 Task: Add a signature Carlos Perez containing I hope this message finds you well, Carlos Perez to email address softage.10@softage.net and add a folder Trademarks
Action: Mouse moved to (111, 119)
Screenshot: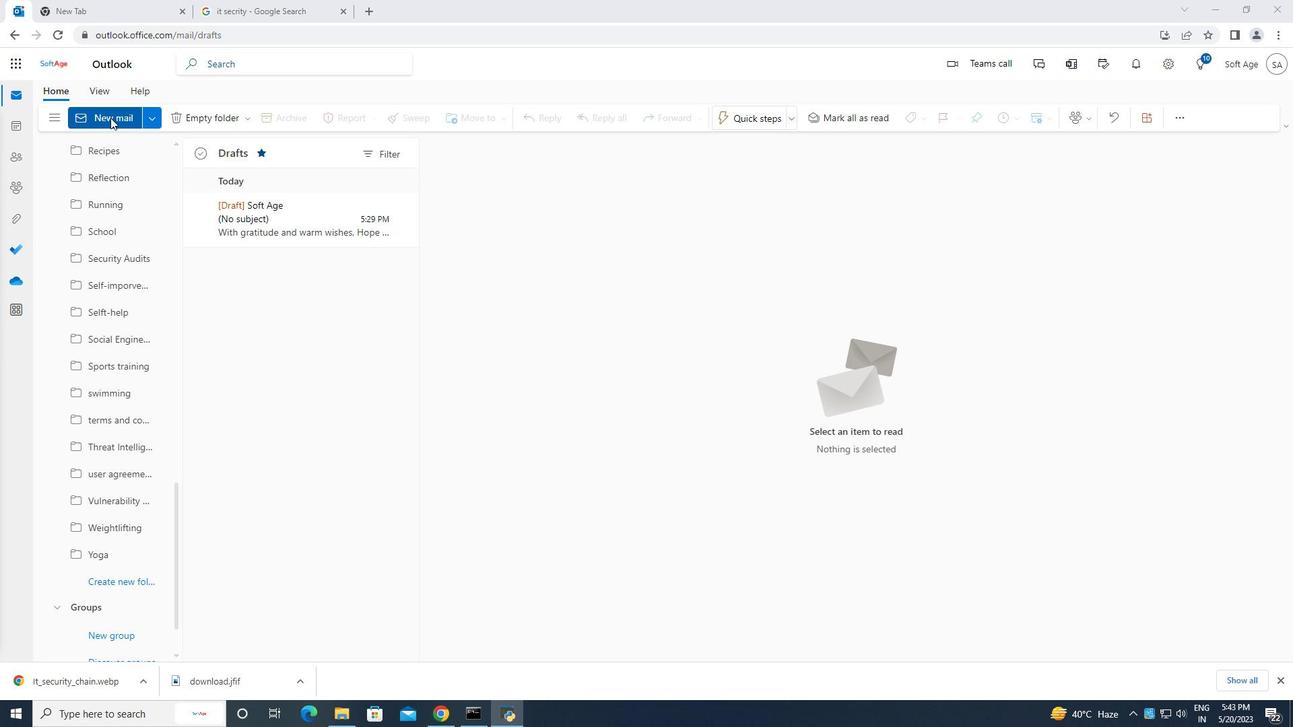 
Action: Mouse pressed left at (111, 119)
Screenshot: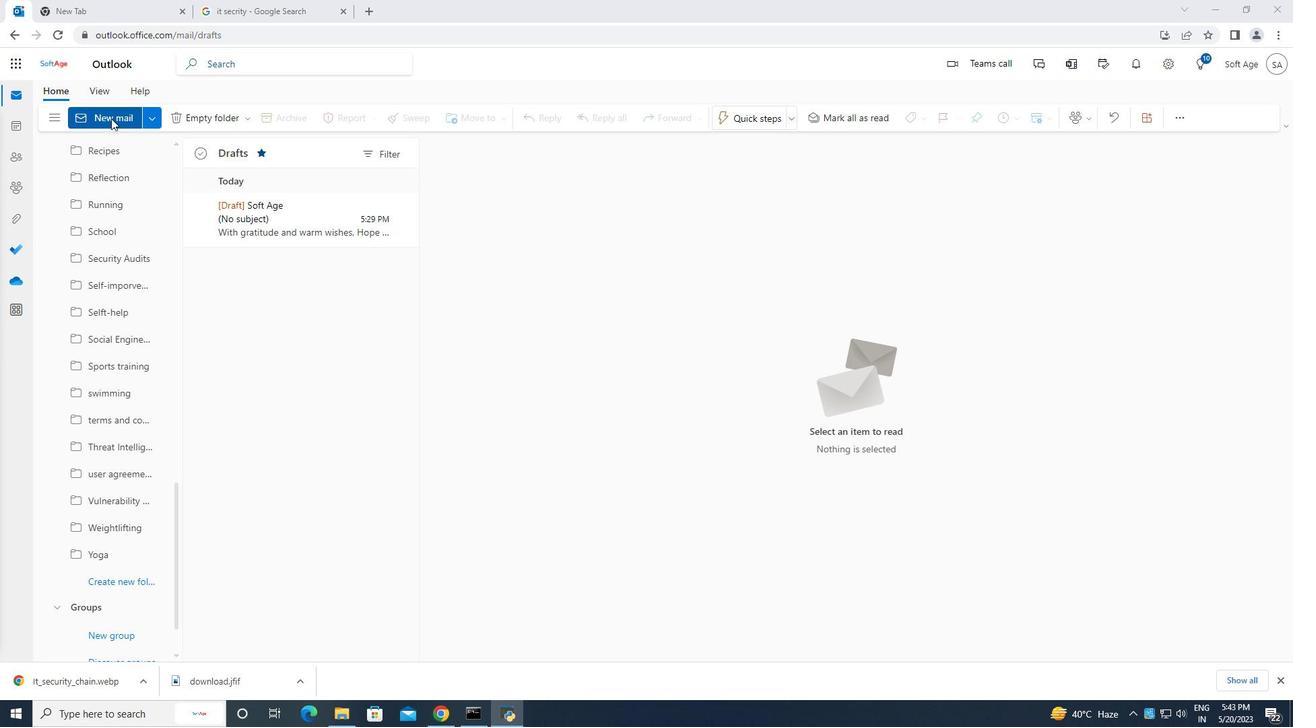 
Action: Mouse moved to (865, 121)
Screenshot: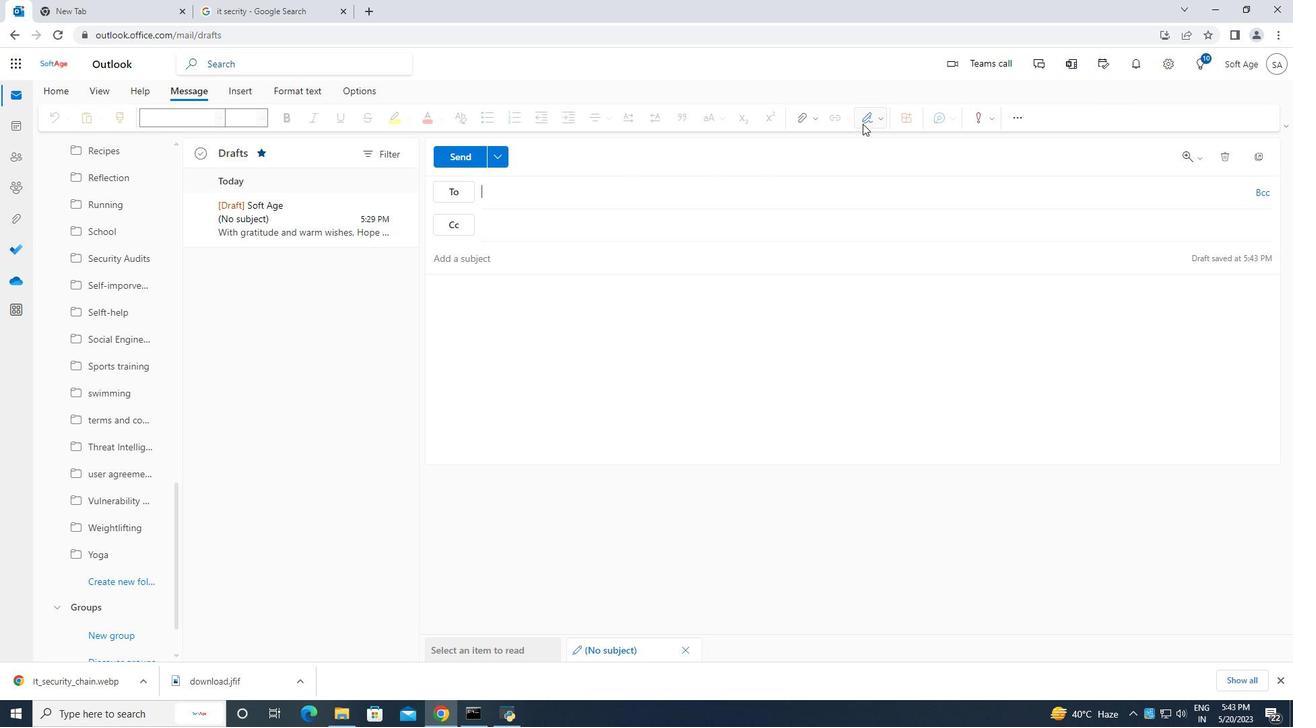 
Action: Mouse pressed left at (865, 121)
Screenshot: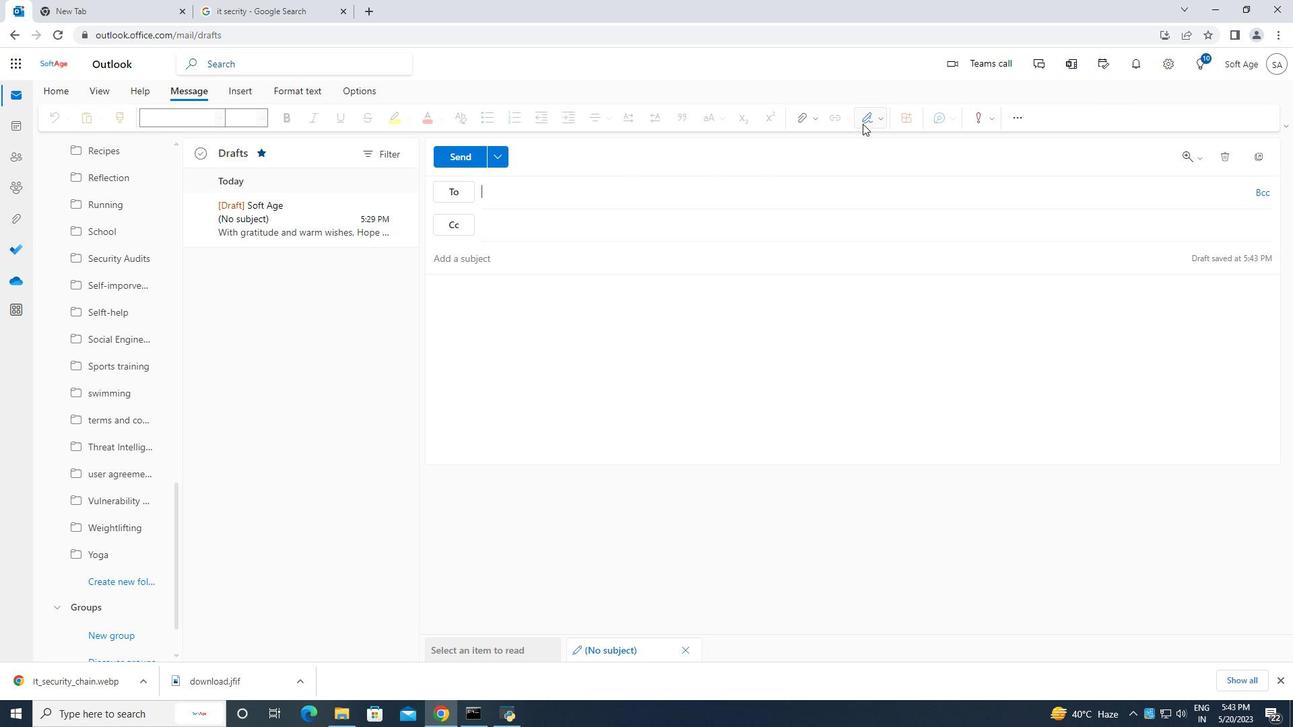 
Action: Mouse moved to (845, 169)
Screenshot: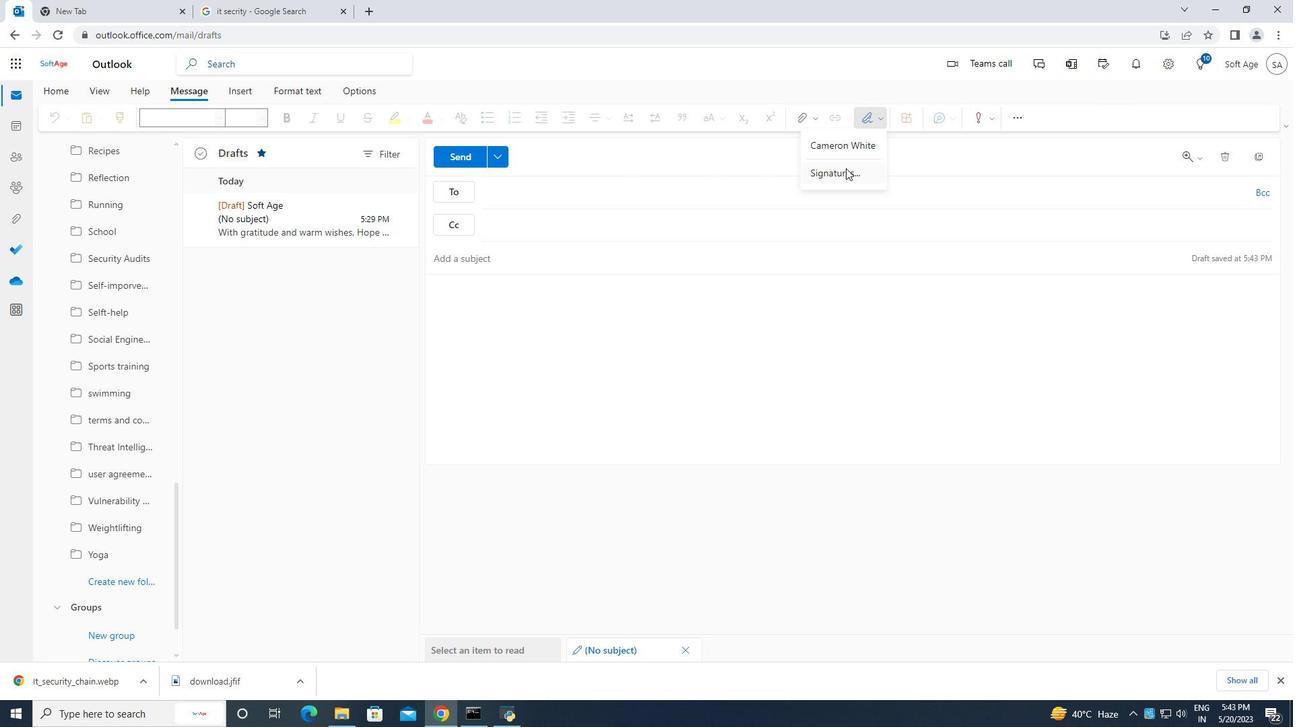 
Action: Mouse pressed left at (845, 169)
Screenshot: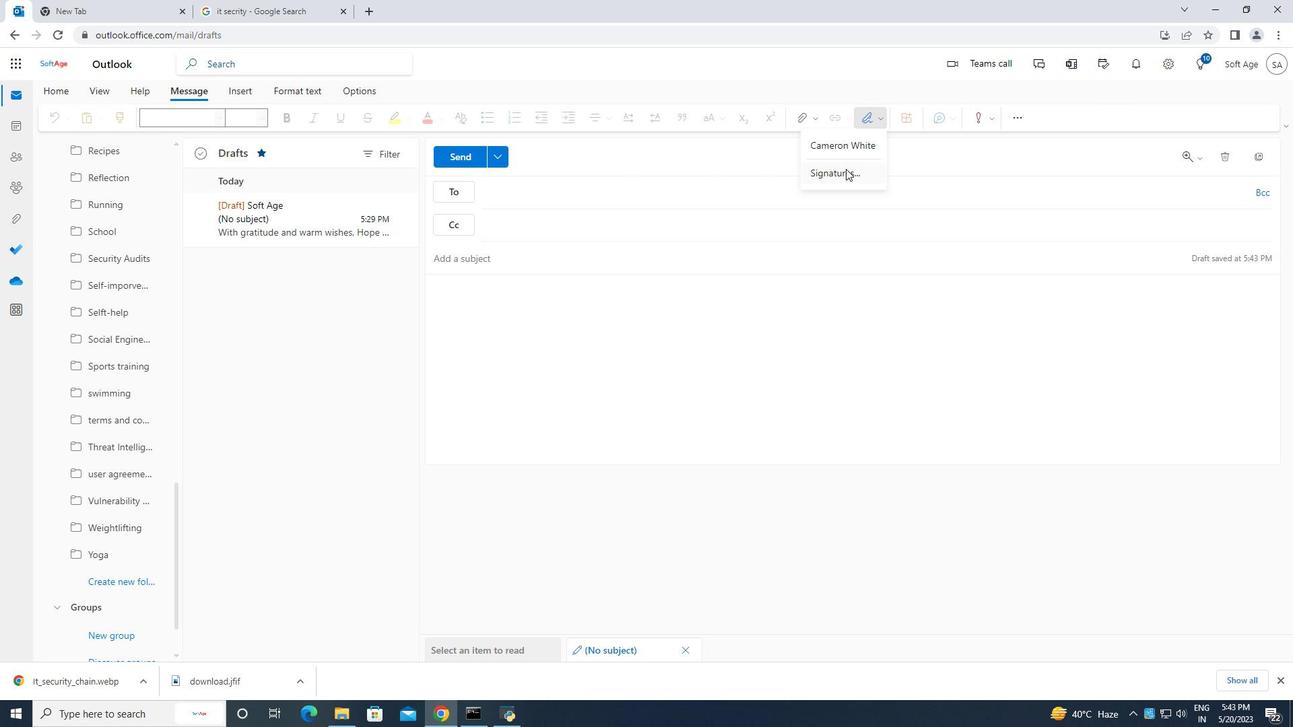 
Action: Mouse moved to (903, 228)
Screenshot: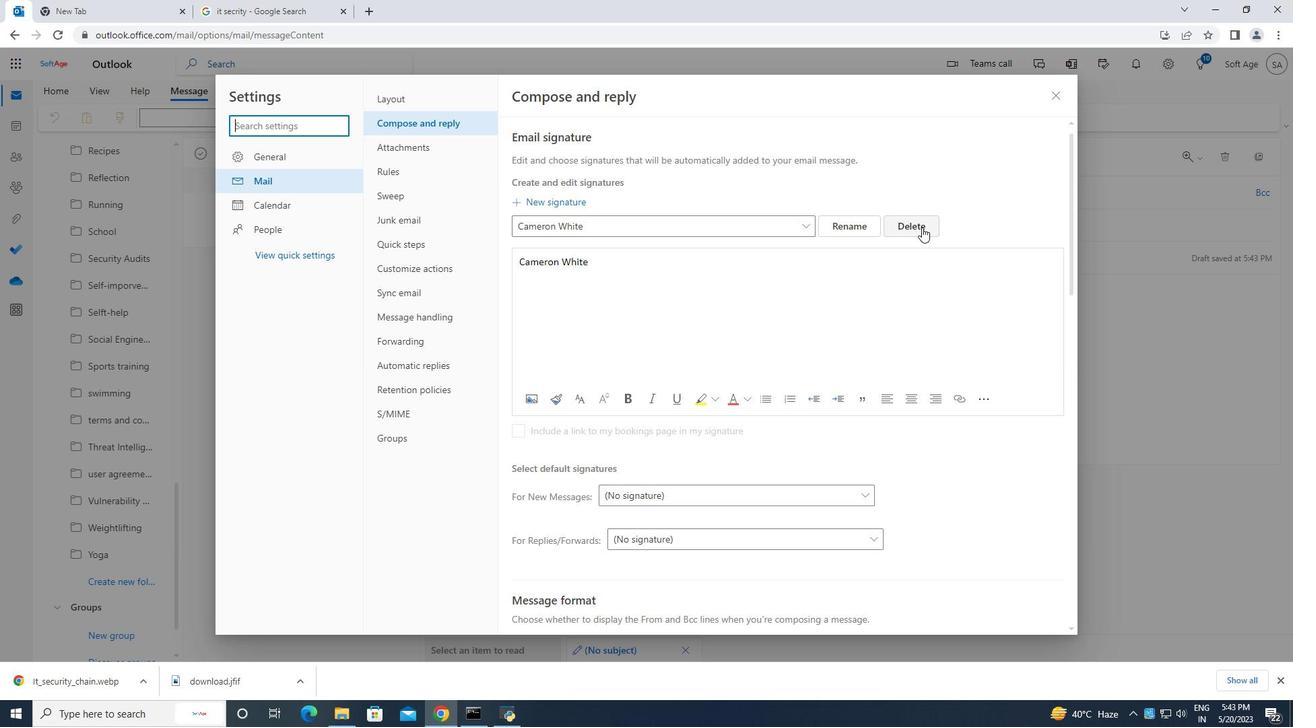
Action: Mouse pressed left at (903, 228)
Screenshot: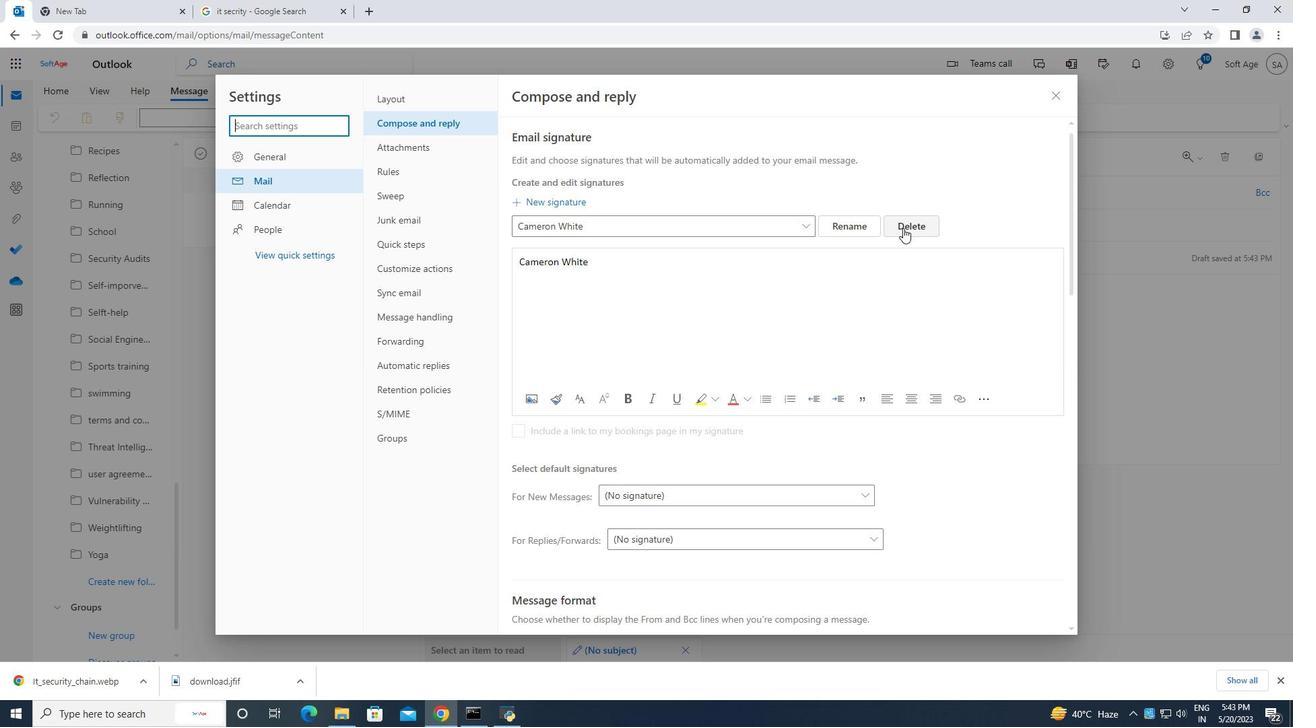 
Action: Mouse moved to (753, 232)
Screenshot: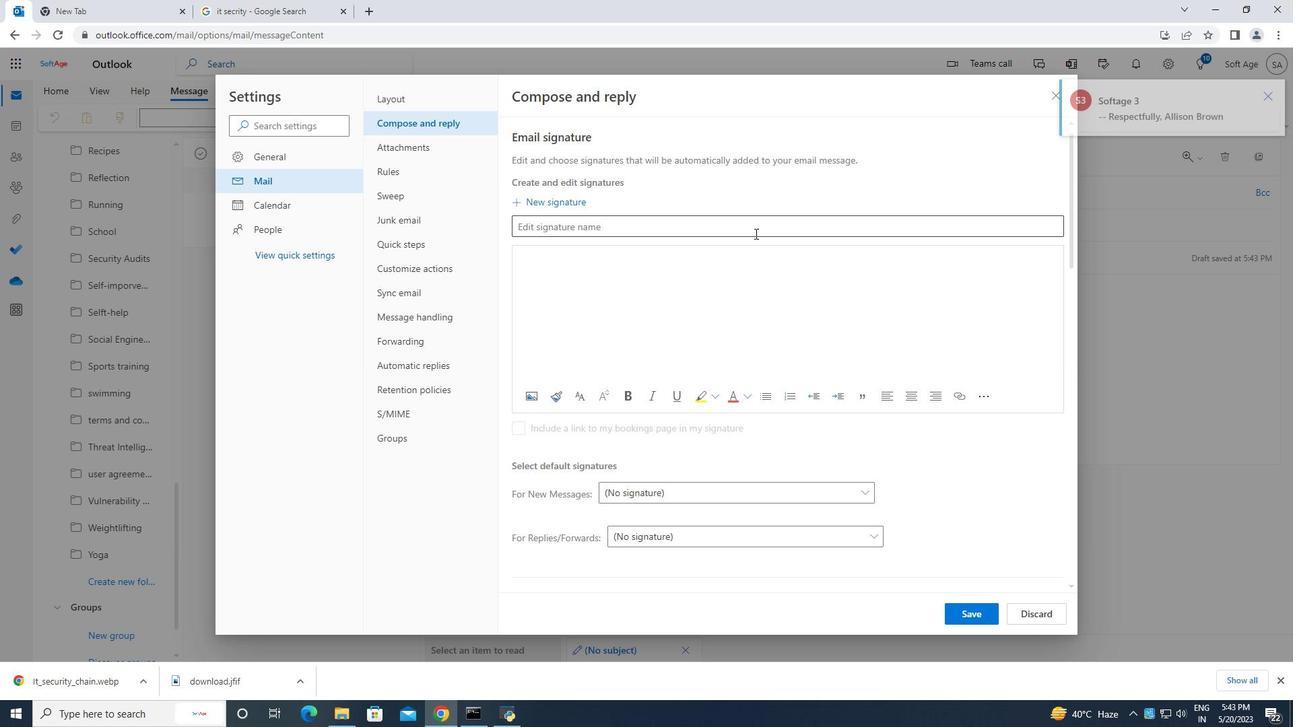 
Action: Key pressed <Key.caps_lock>C<Key.caps_lock>arlos<Key.space><Key.caps_lock>P<Key.caps_lock>
Screenshot: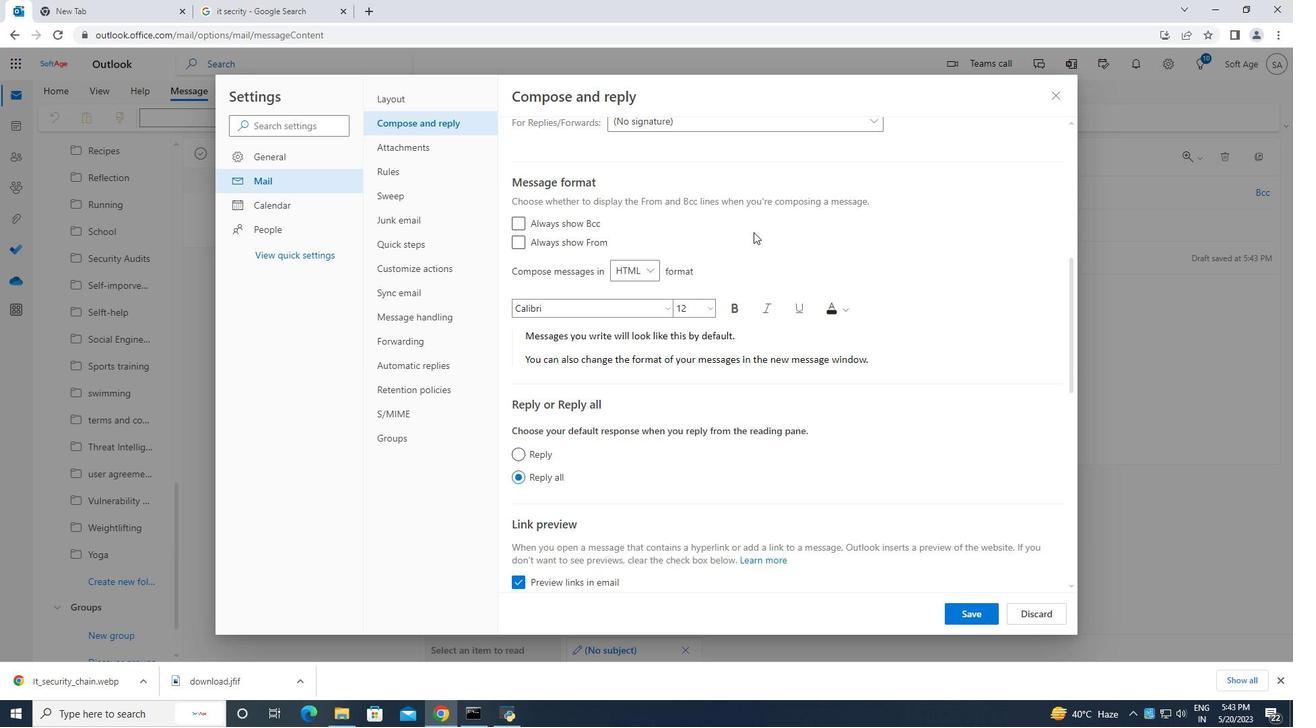 
Action: Mouse moved to (1035, 615)
Screenshot: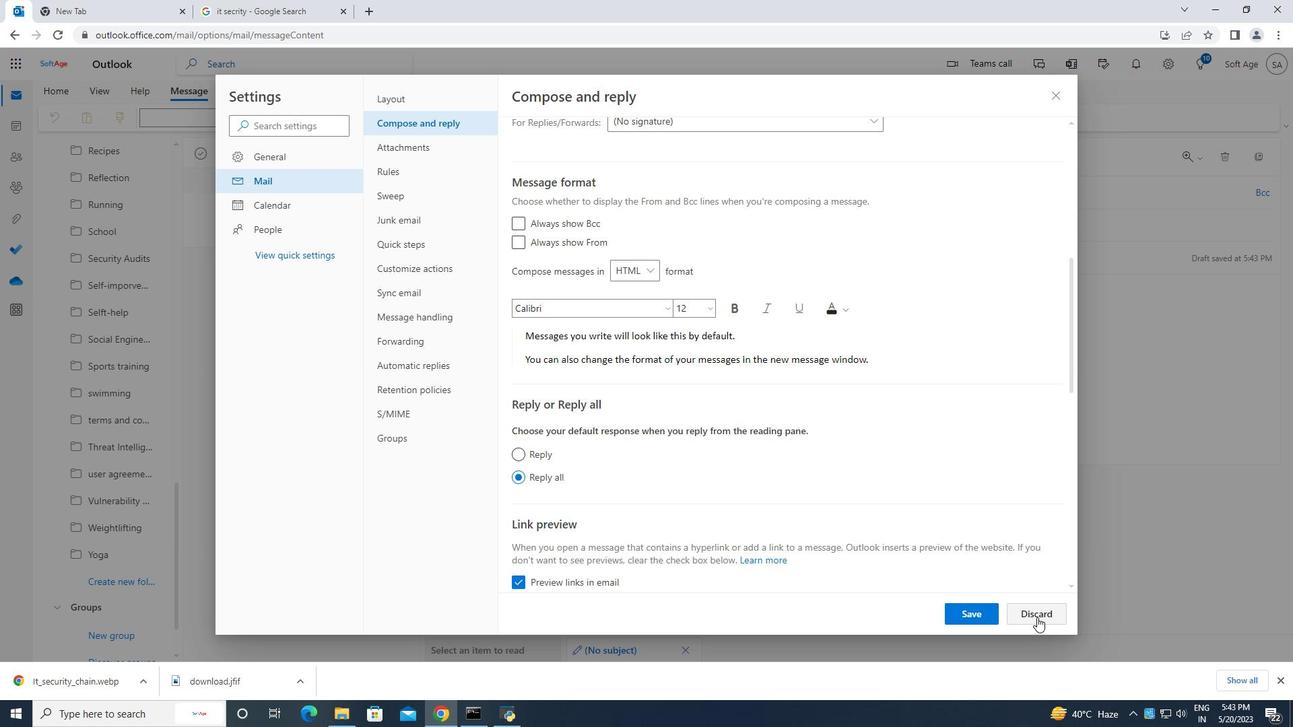 
Action: Mouse pressed left at (1035, 615)
Screenshot: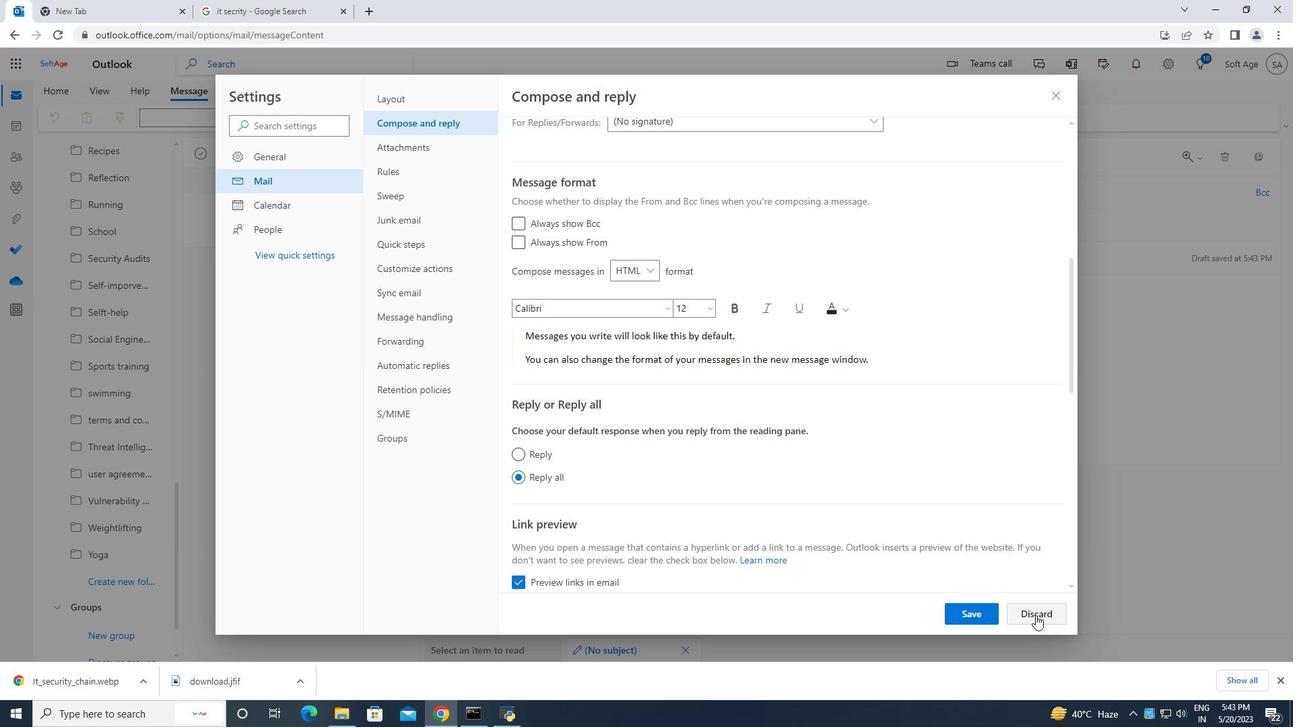 
Action: Mouse moved to (268, 499)
Screenshot: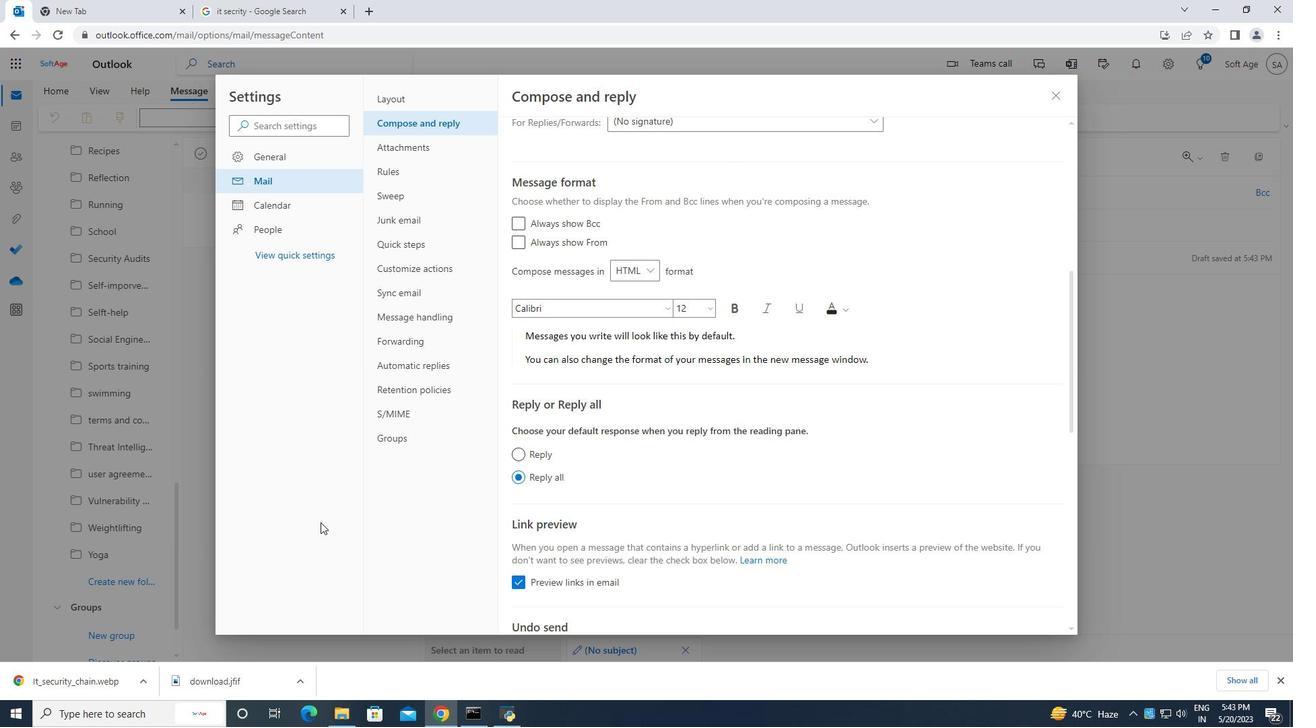 
Action: Mouse pressed left at (268, 499)
Screenshot: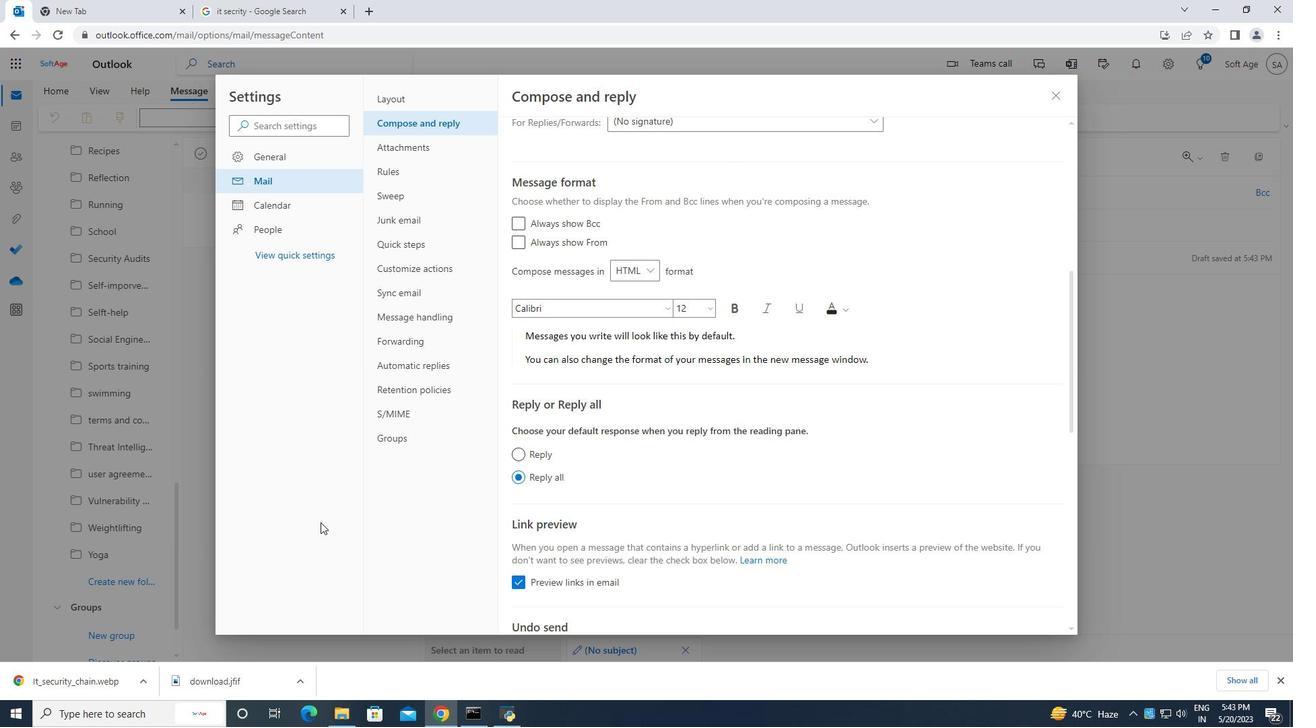 
Action: Mouse moved to (295, 489)
Screenshot: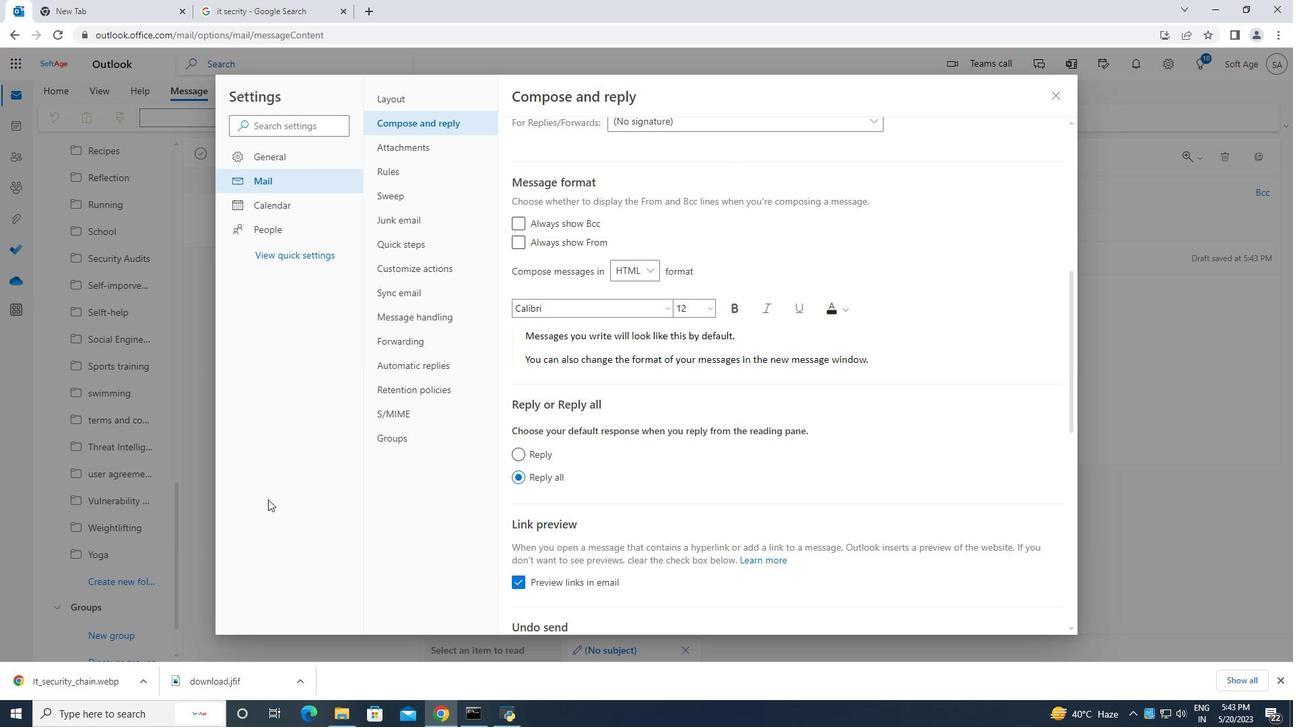 
Action: Mouse pressed left at (295, 489)
Screenshot: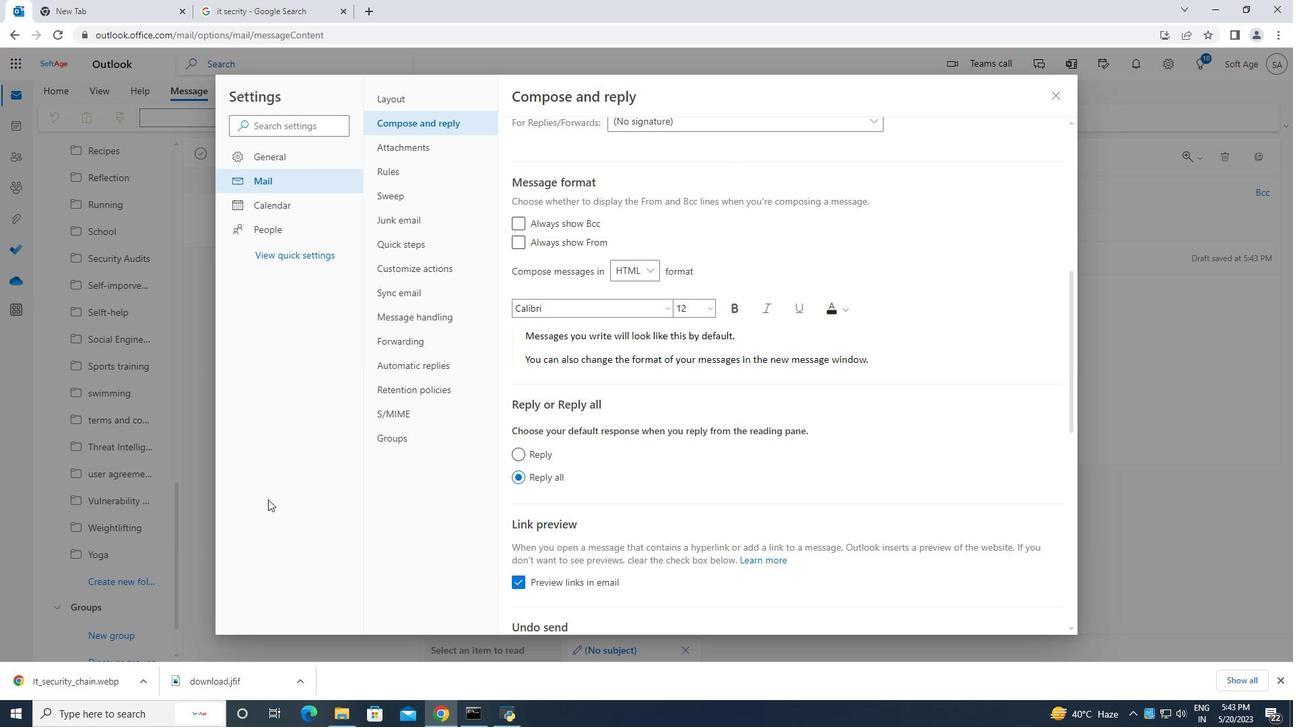 
Action: Mouse moved to (1058, 94)
Screenshot: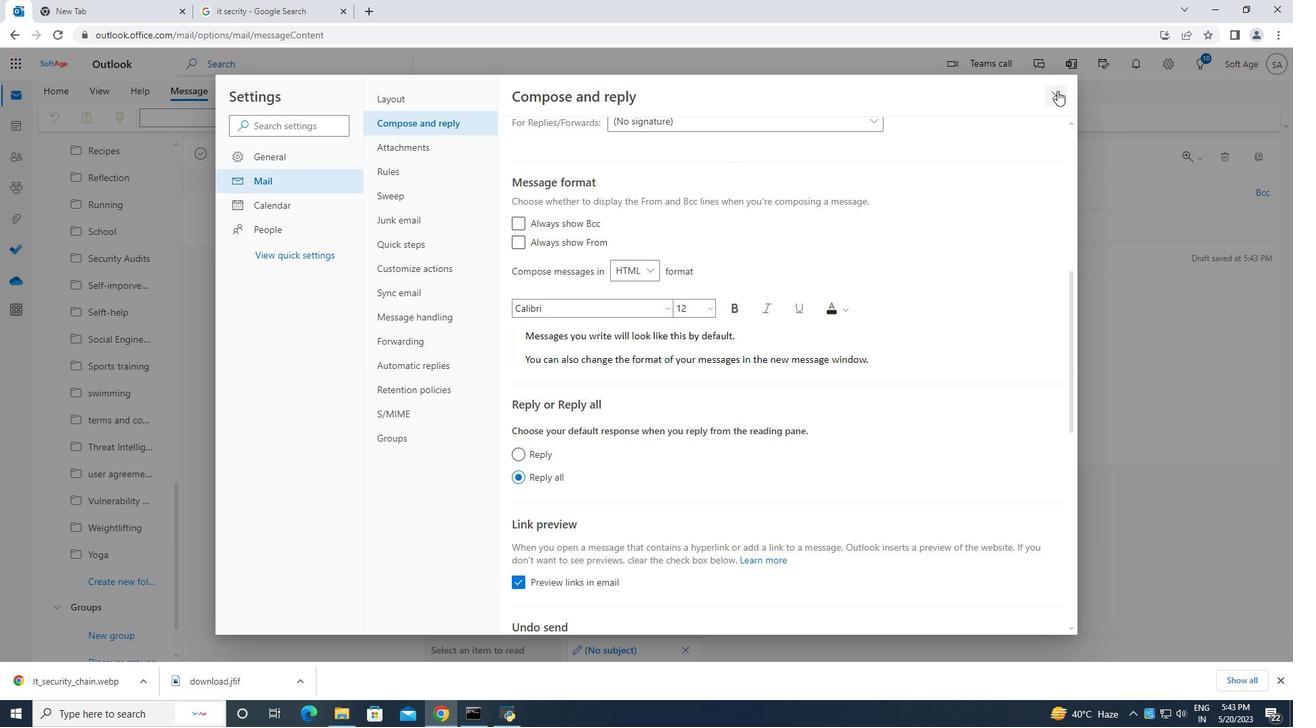 
Action: Mouse pressed left at (1058, 94)
Screenshot: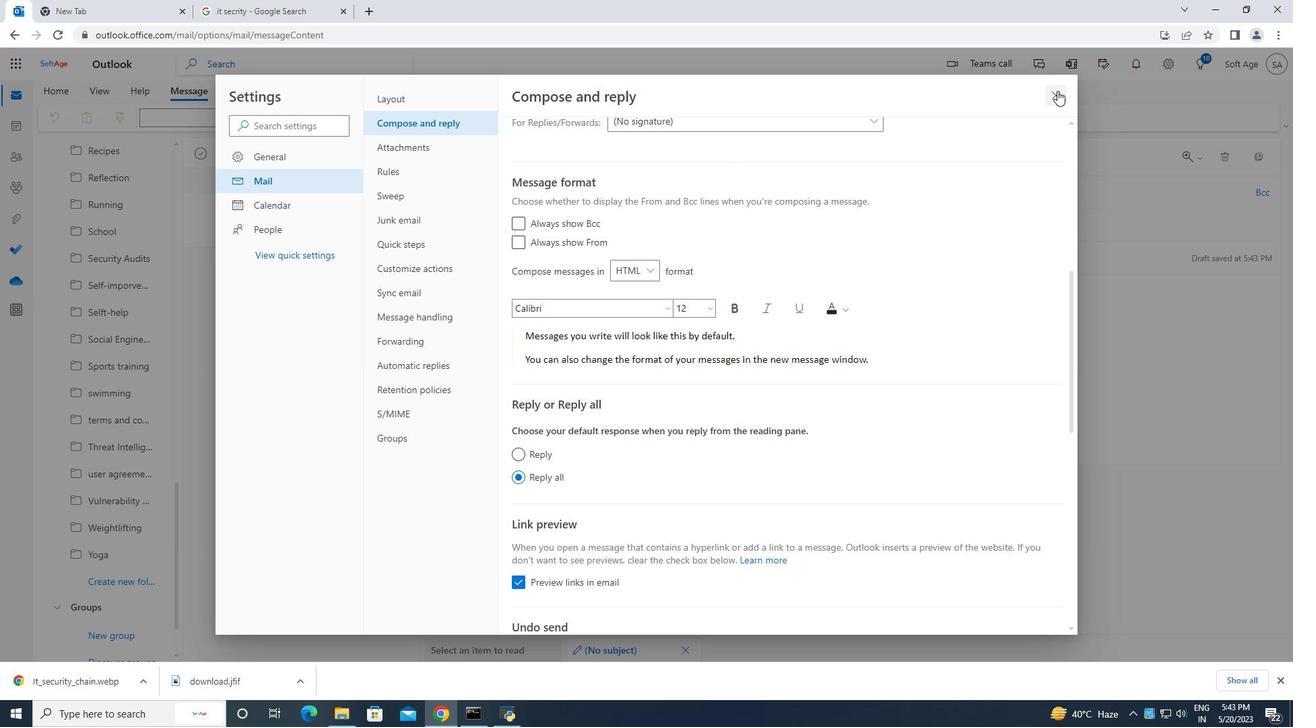 
Action: Mouse moved to (868, 113)
Screenshot: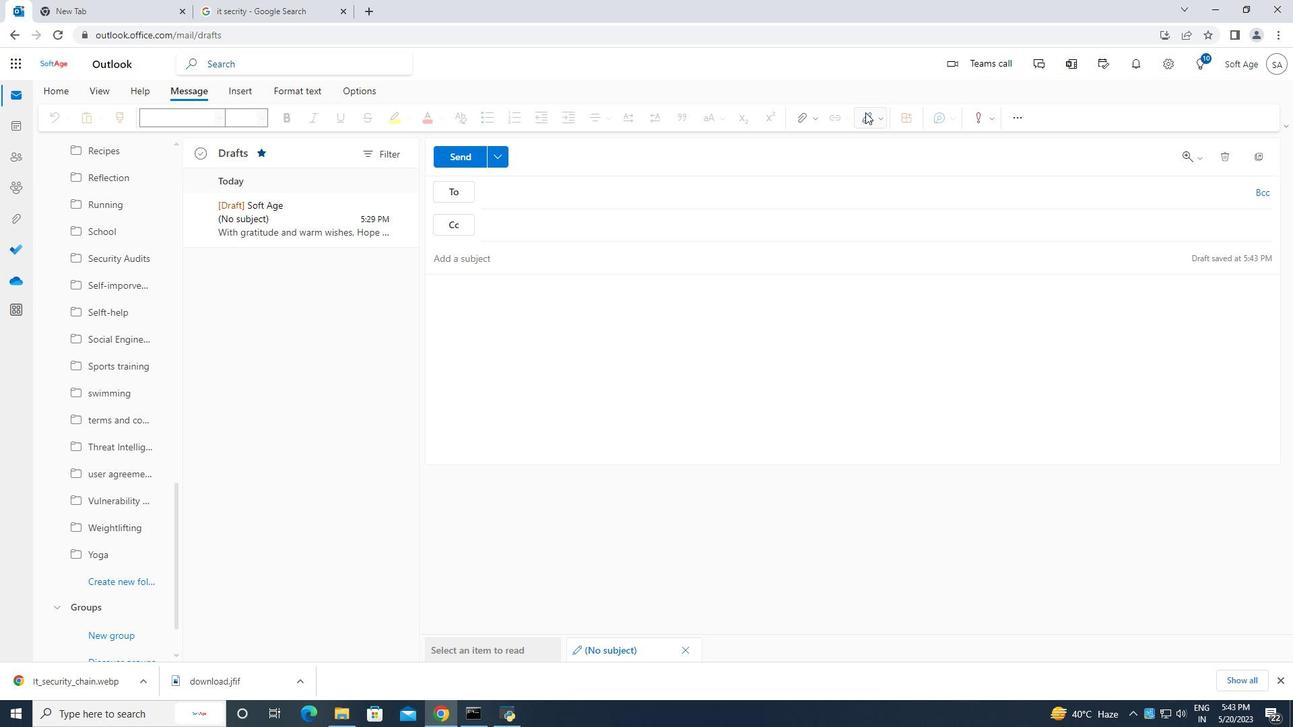 
Action: Mouse pressed left at (868, 113)
Screenshot: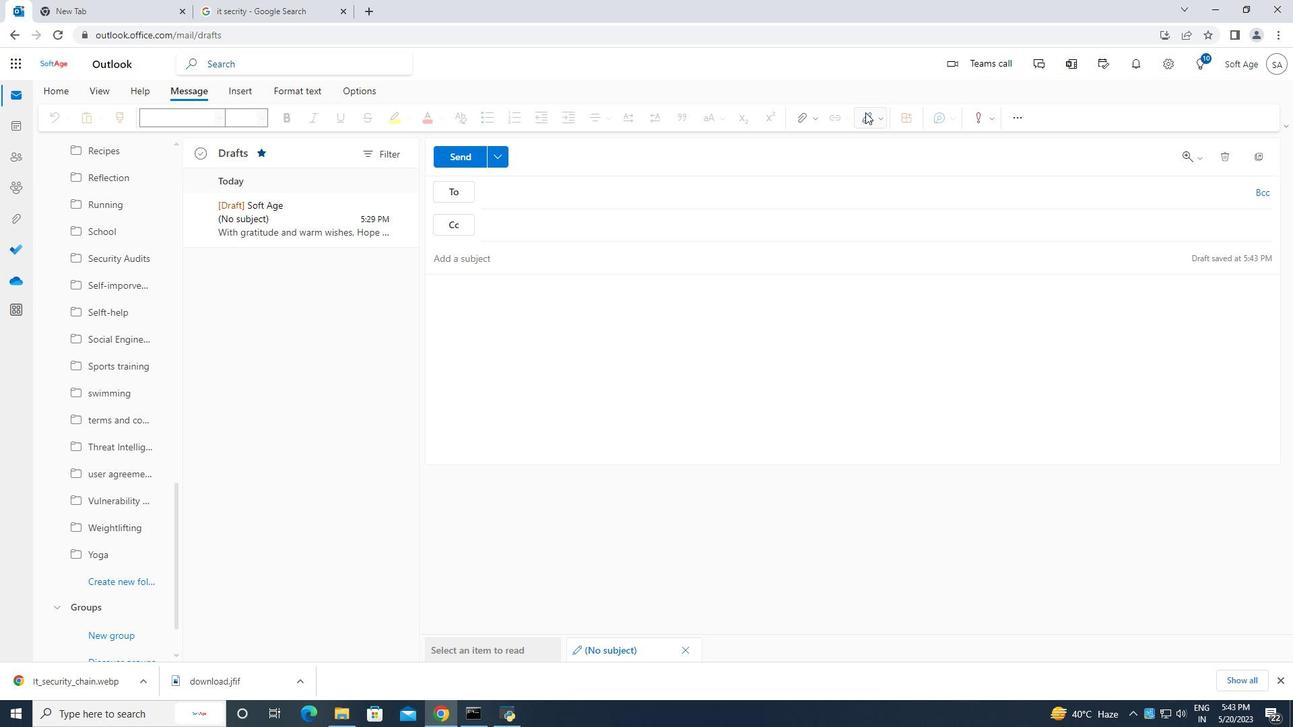 
Action: Mouse moved to (836, 172)
Screenshot: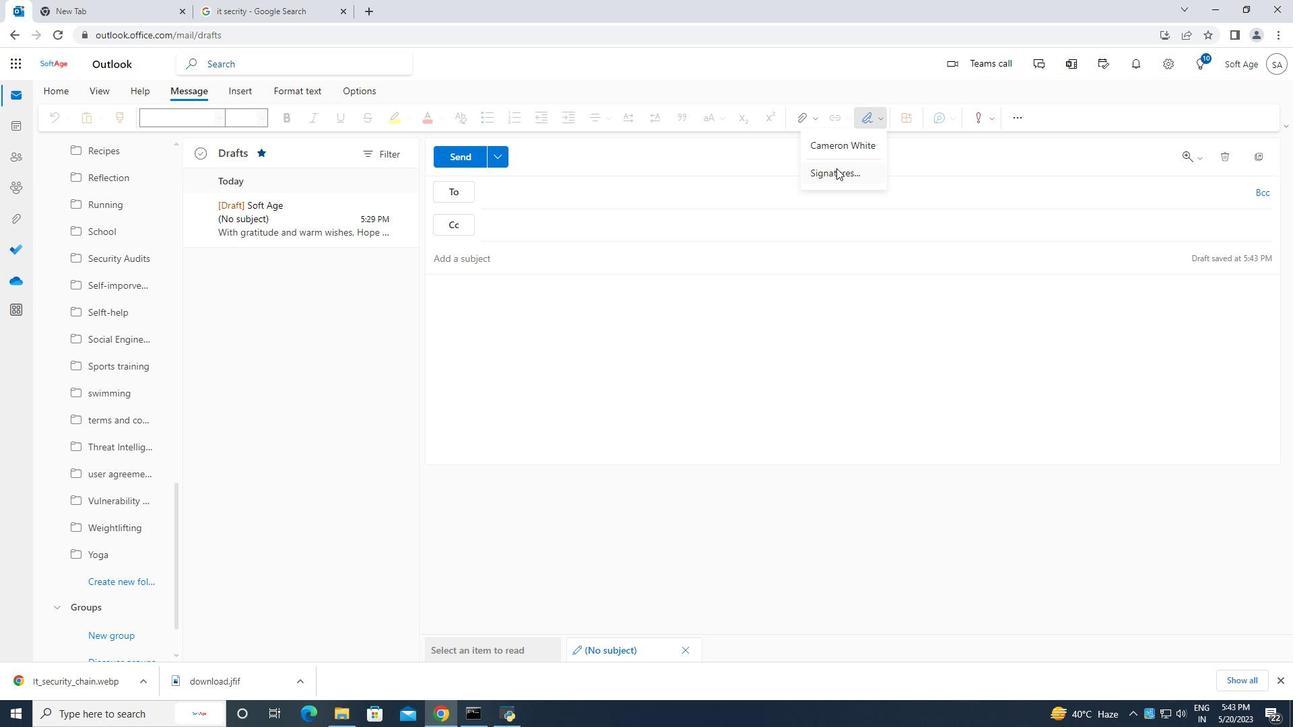 
Action: Mouse pressed left at (836, 172)
Screenshot: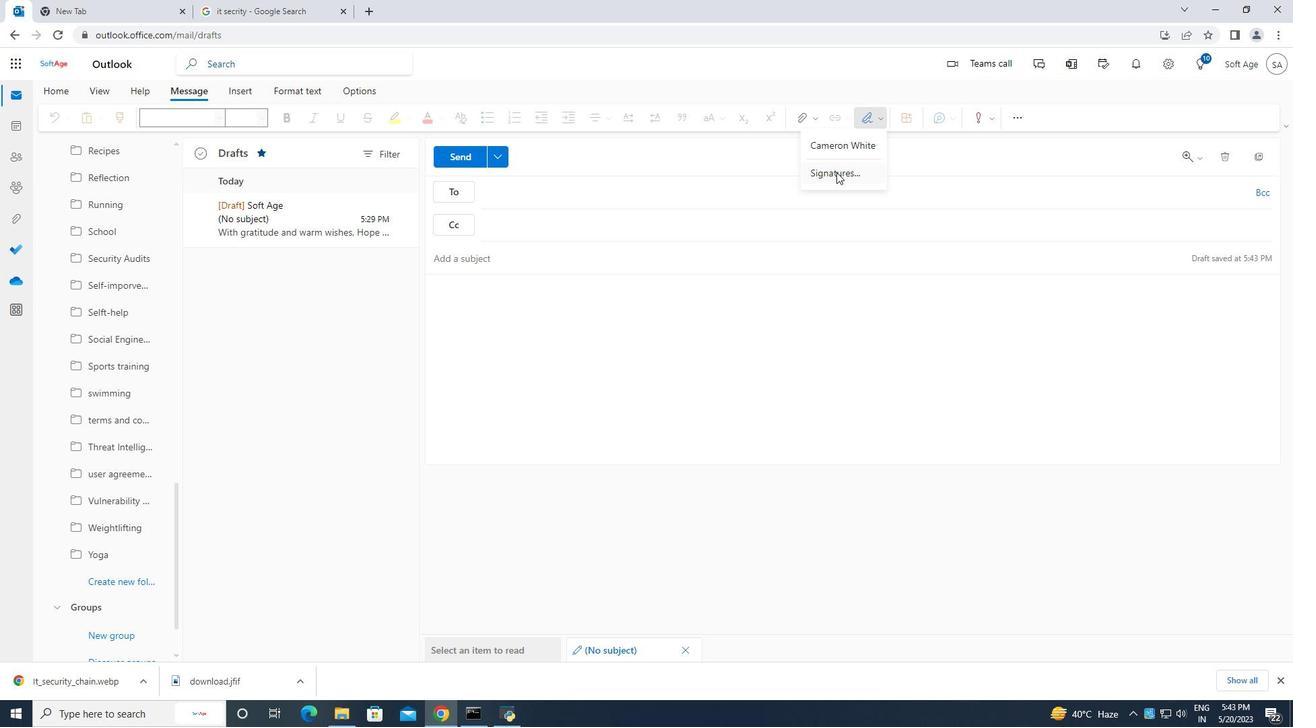 
Action: Mouse moved to (895, 222)
Screenshot: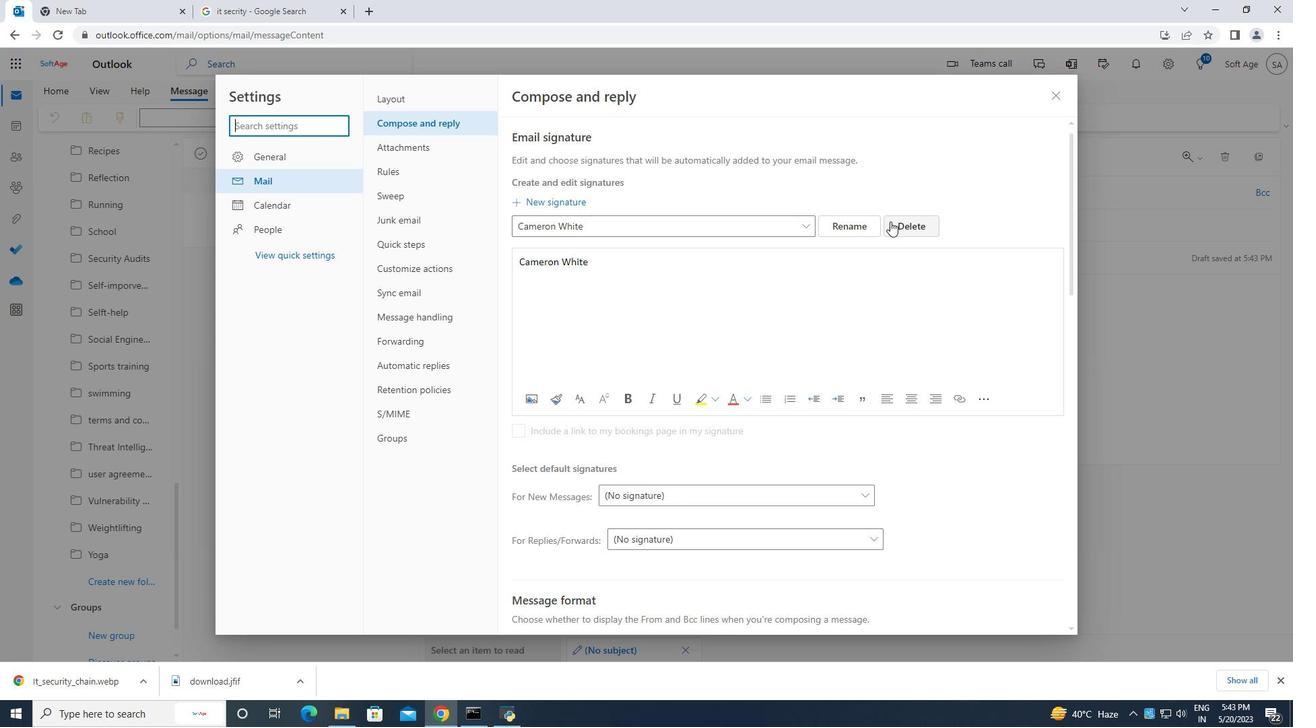 
Action: Mouse pressed left at (895, 222)
Screenshot: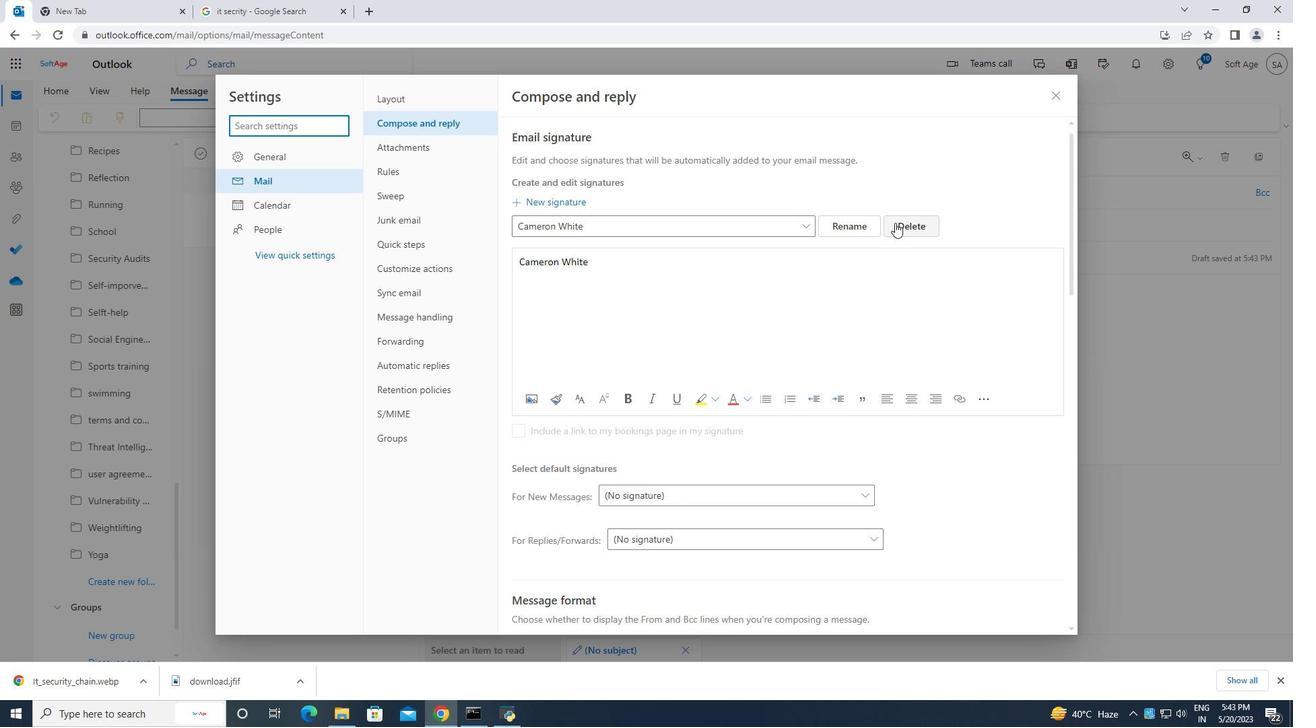 
Action: Mouse moved to (585, 225)
Screenshot: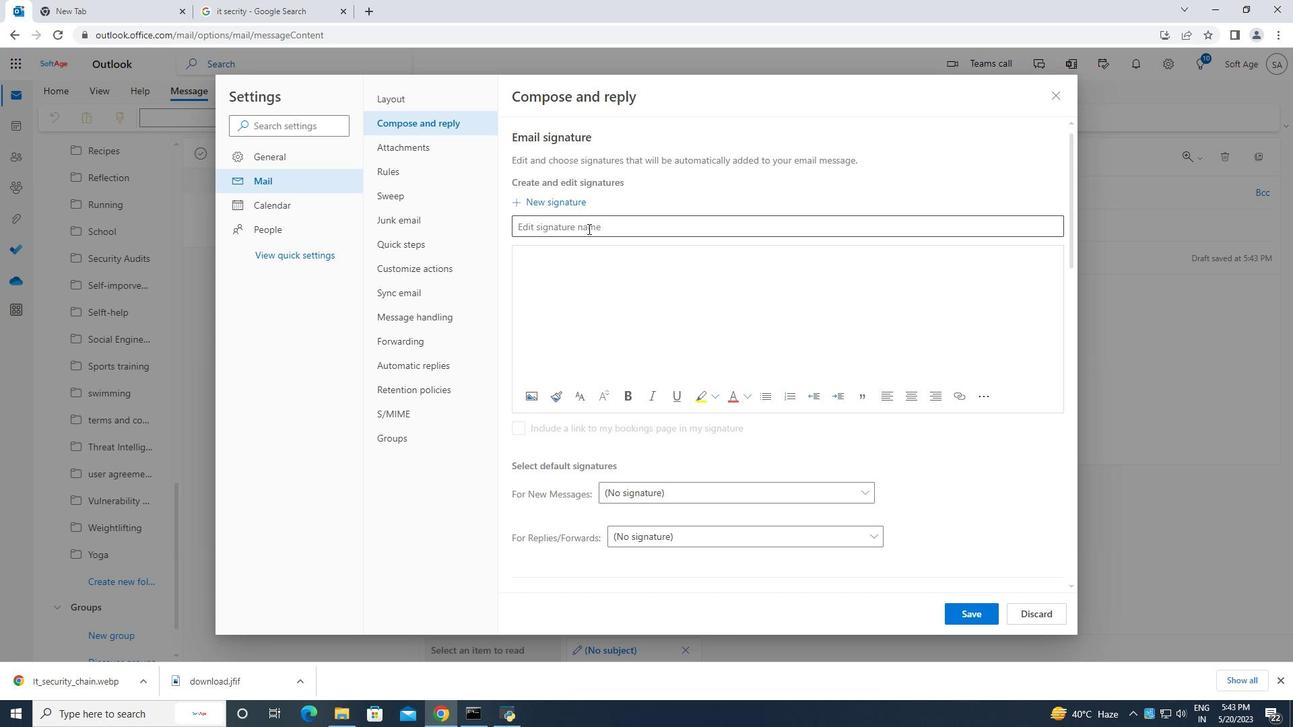 
Action: Mouse pressed left at (585, 225)
Screenshot: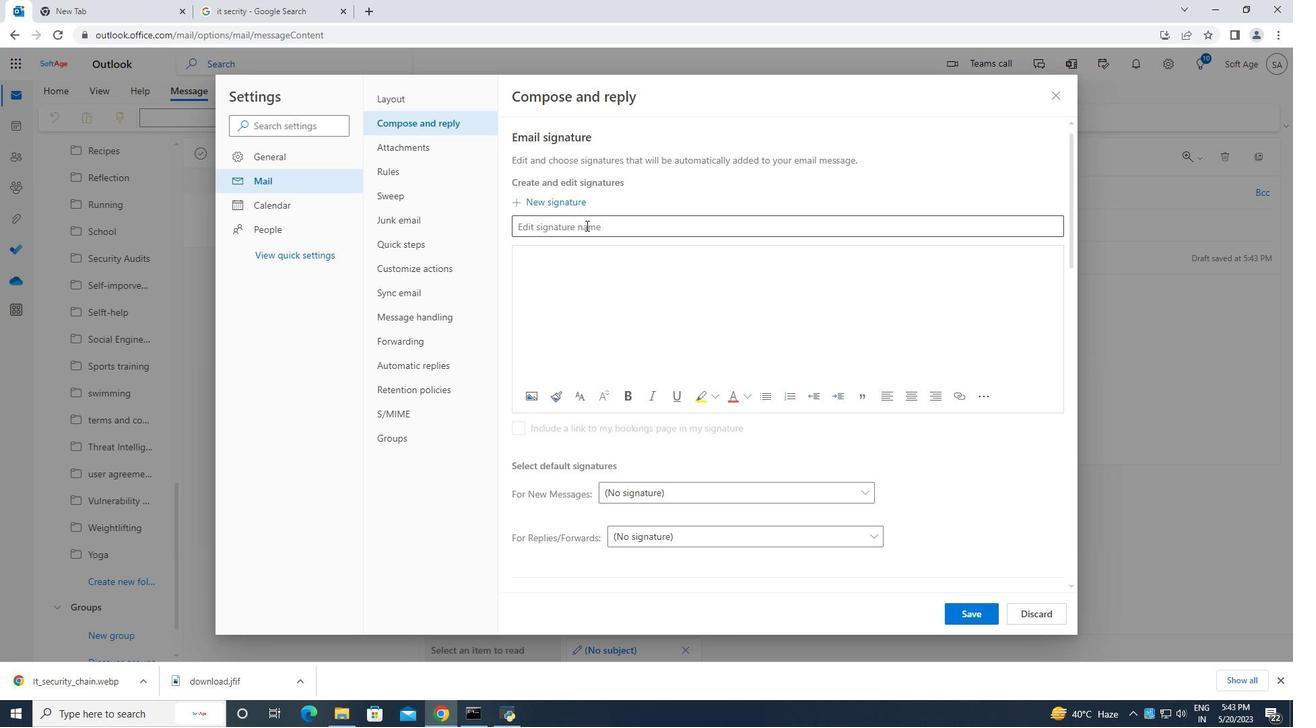 
Action: Key pressed <Key.caps_lock>C<Key.caps_lock>arlos<Key.space><Key.caps_lock>P<Key.caps_lock>erez
Screenshot: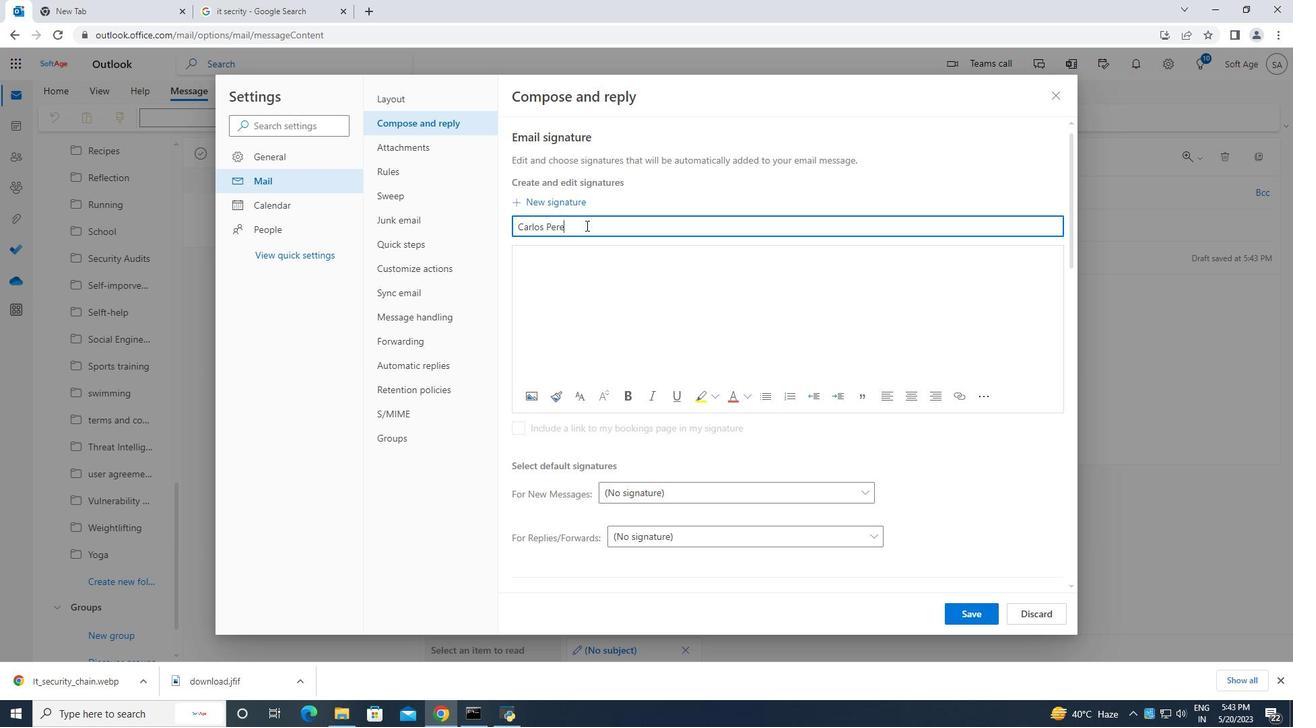 
Action: Mouse moved to (530, 256)
Screenshot: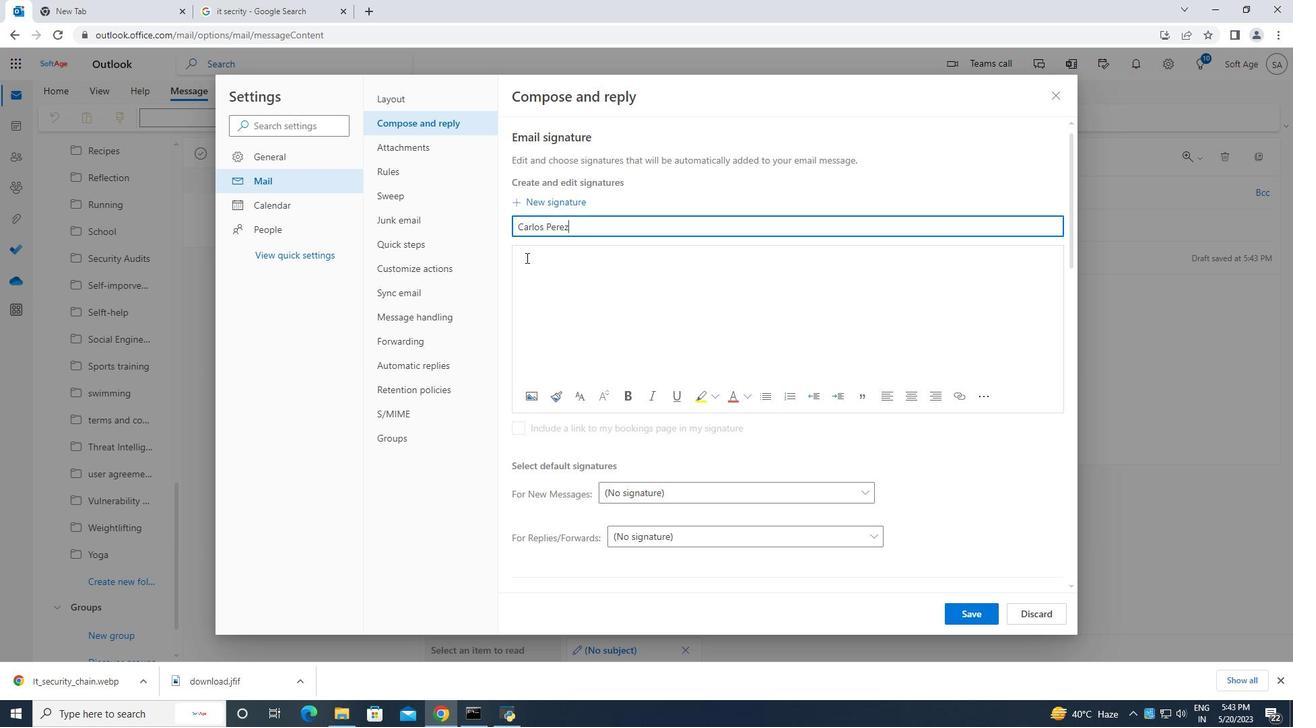 
Action: Mouse pressed left at (530, 256)
Screenshot: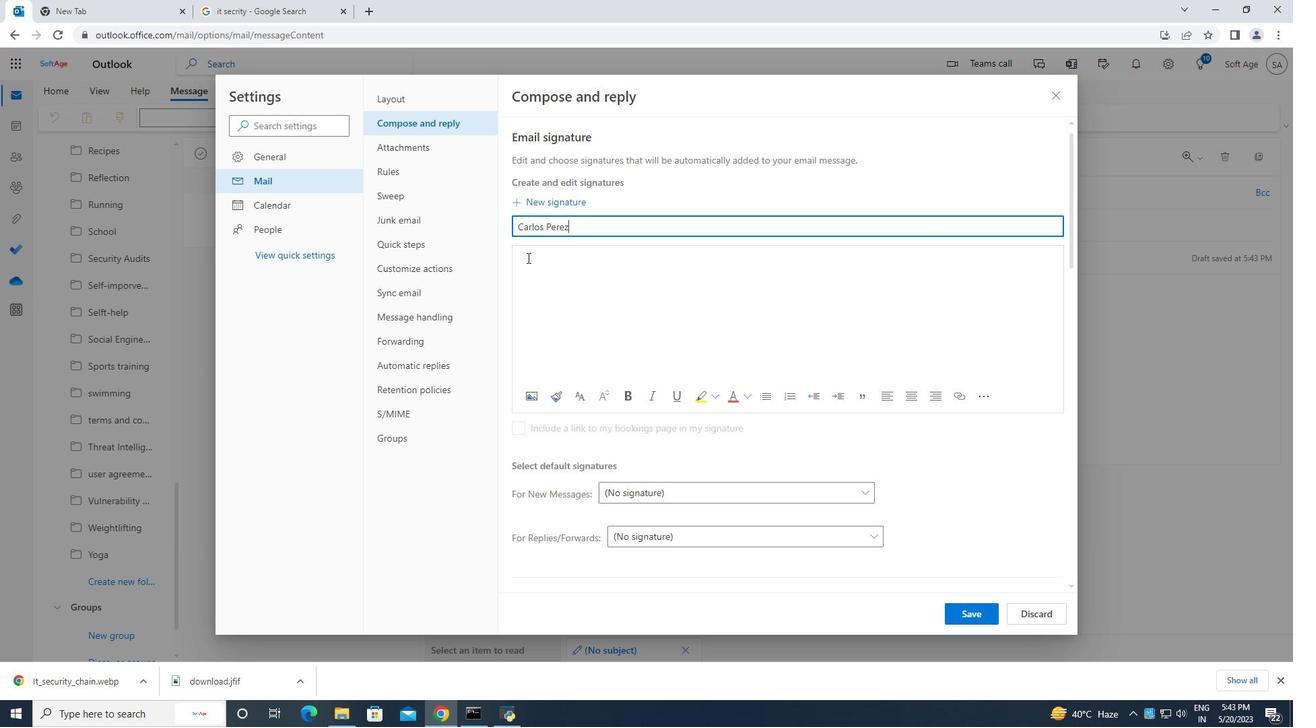 
Action: Mouse moved to (533, 256)
Screenshot: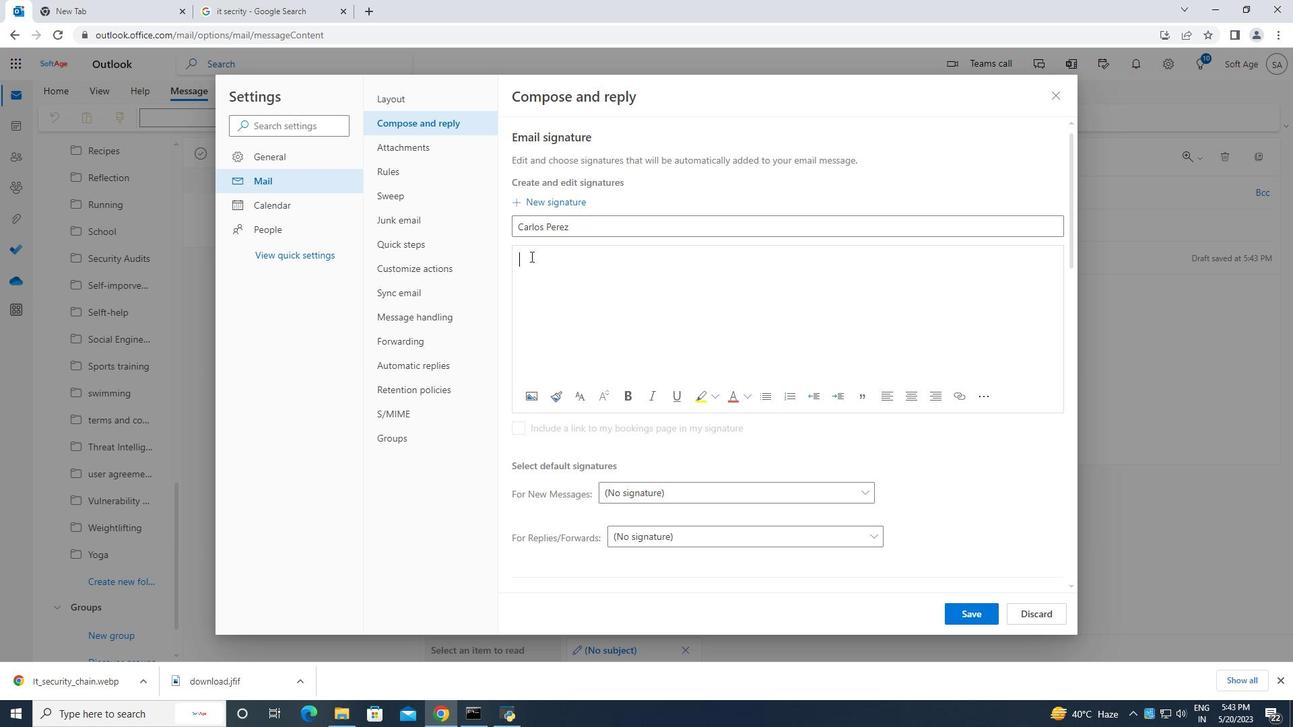 
Action: Key pressed <Key.caps_lock>C<Key.caps_lock>ar;os<Key.space><Key.caps_lock><Key.backspace><Key.backspace><Key.backspace>LO<Key.backspace><Key.backspace><Key.caps_lock>los<Key.space><Key.backspace><Key.backspace><Key.backspace><Key.backspace><Key.backspace>los<Key.space>p<Key.backspace><Key.caps_lock>P<Key.caps_lock>erez
Screenshot: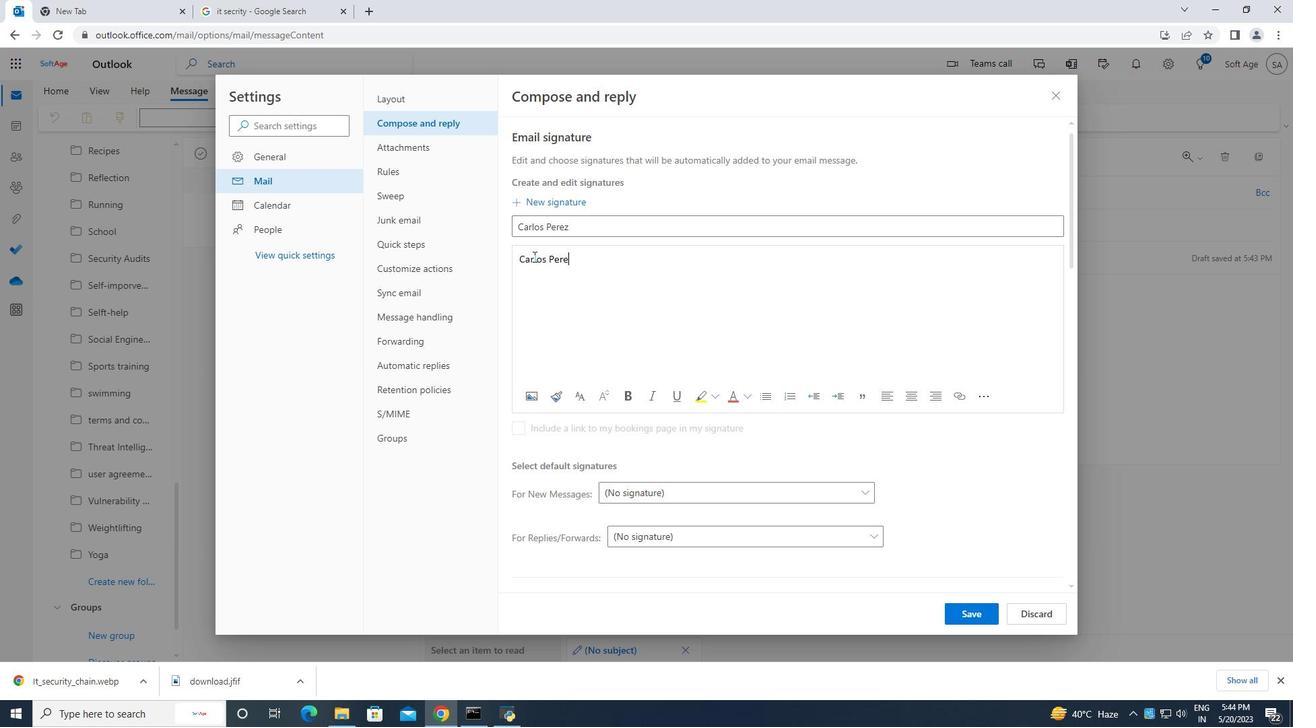 
Action: Mouse moved to (967, 614)
Screenshot: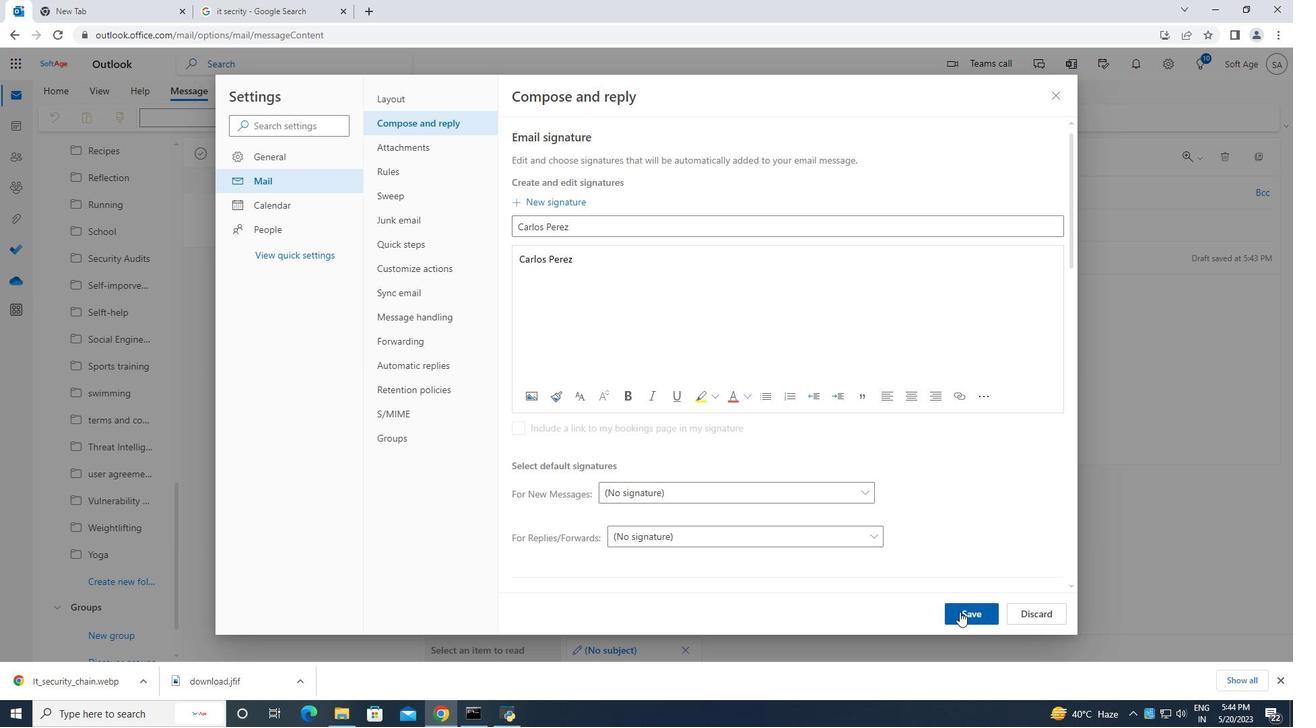 
Action: Mouse pressed left at (967, 614)
Screenshot: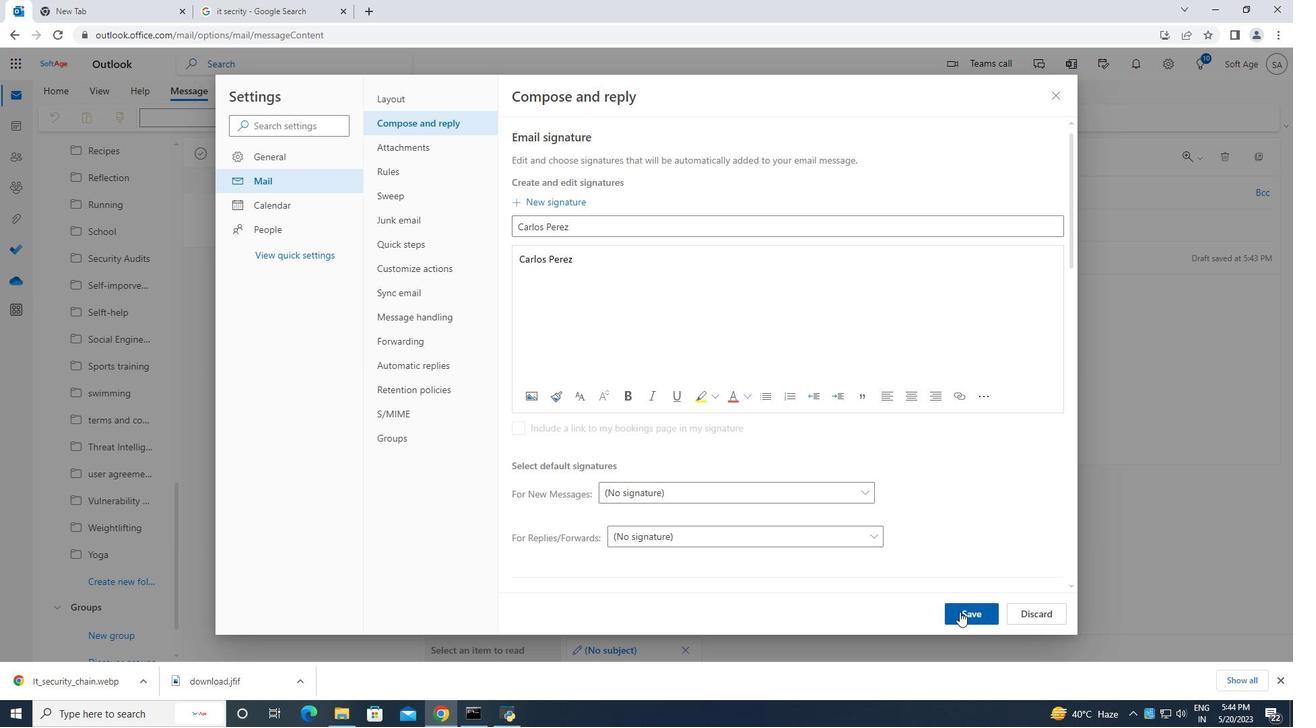 
Action: Mouse moved to (1062, 94)
Screenshot: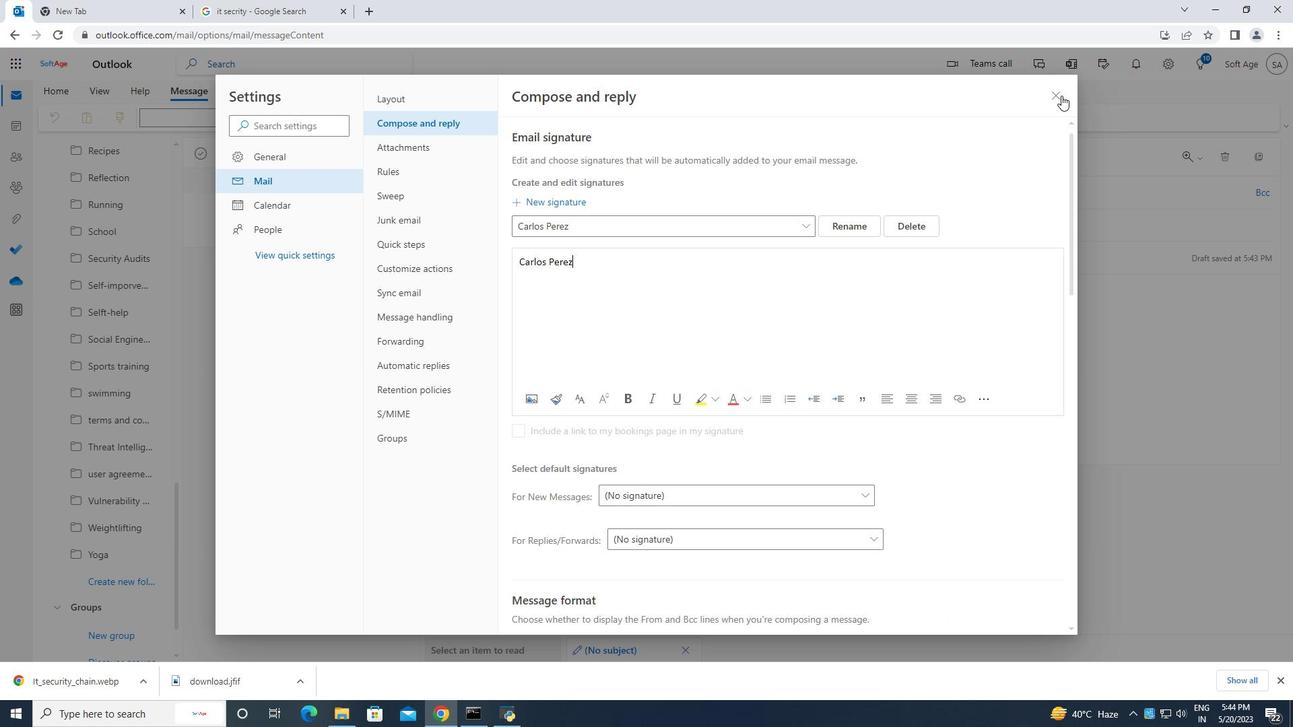 
Action: Mouse pressed left at (1062, 94)
Screenshot: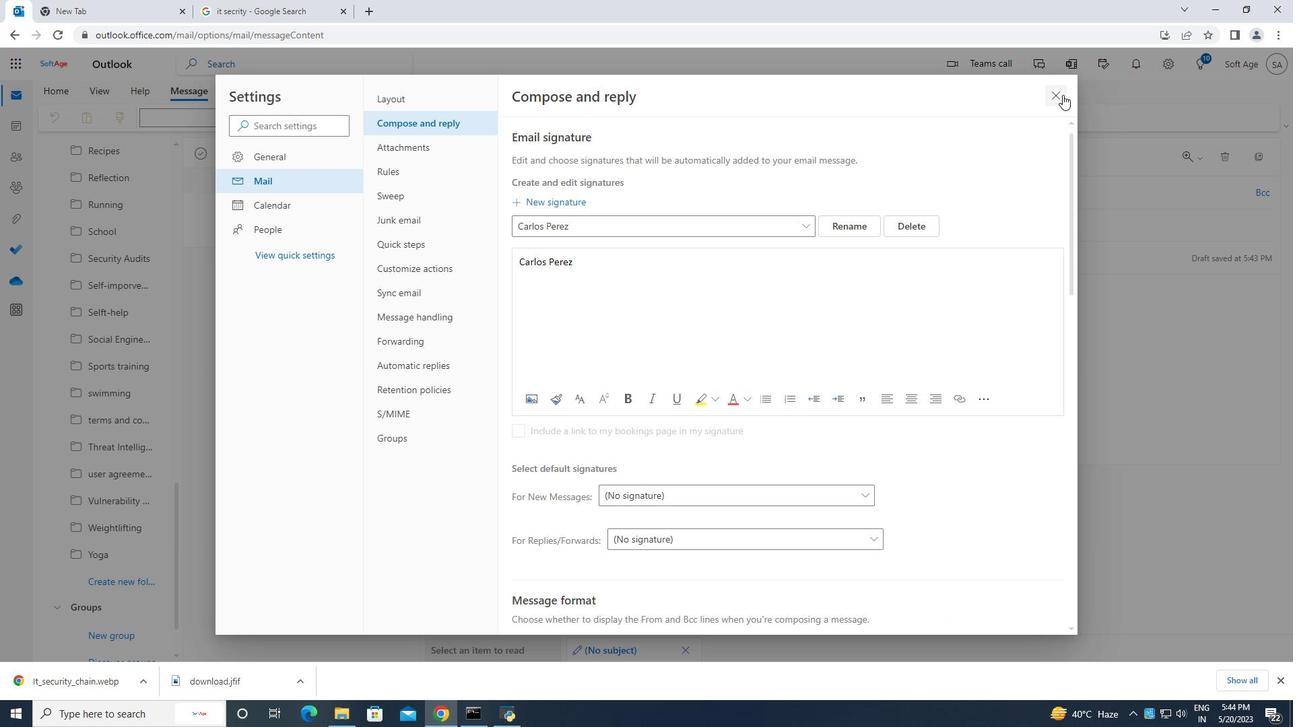 
Action: Mouse moved to (876, 121)
Screenshot: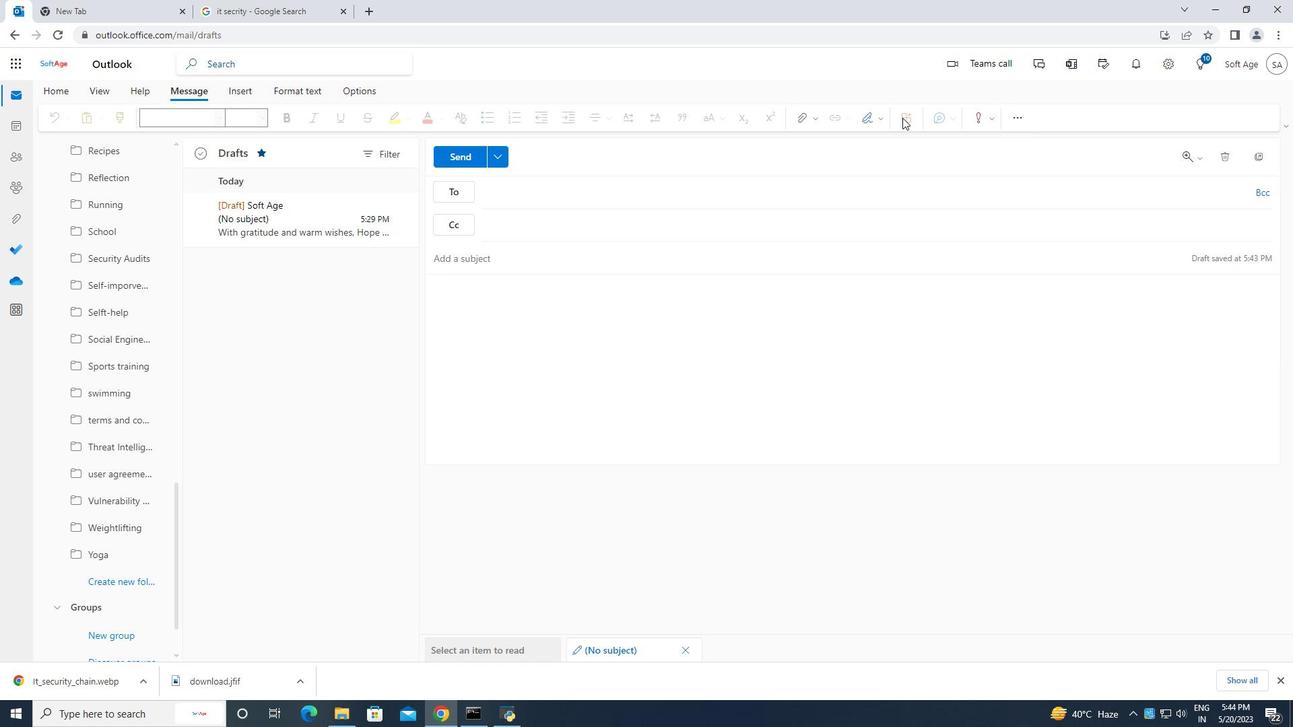 
Action: Mouse pressed left at (876, 121)
Screenshot: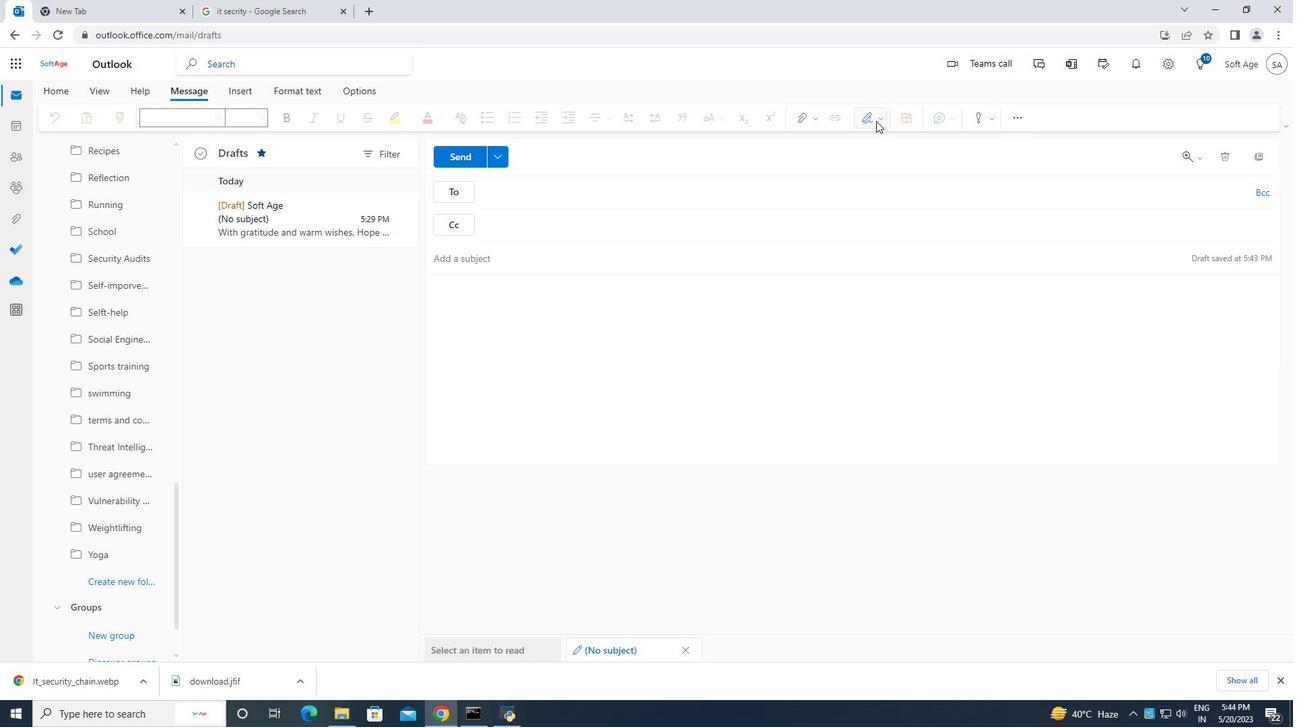 
Action: Mouse moved to (851, 146)
Screenshot: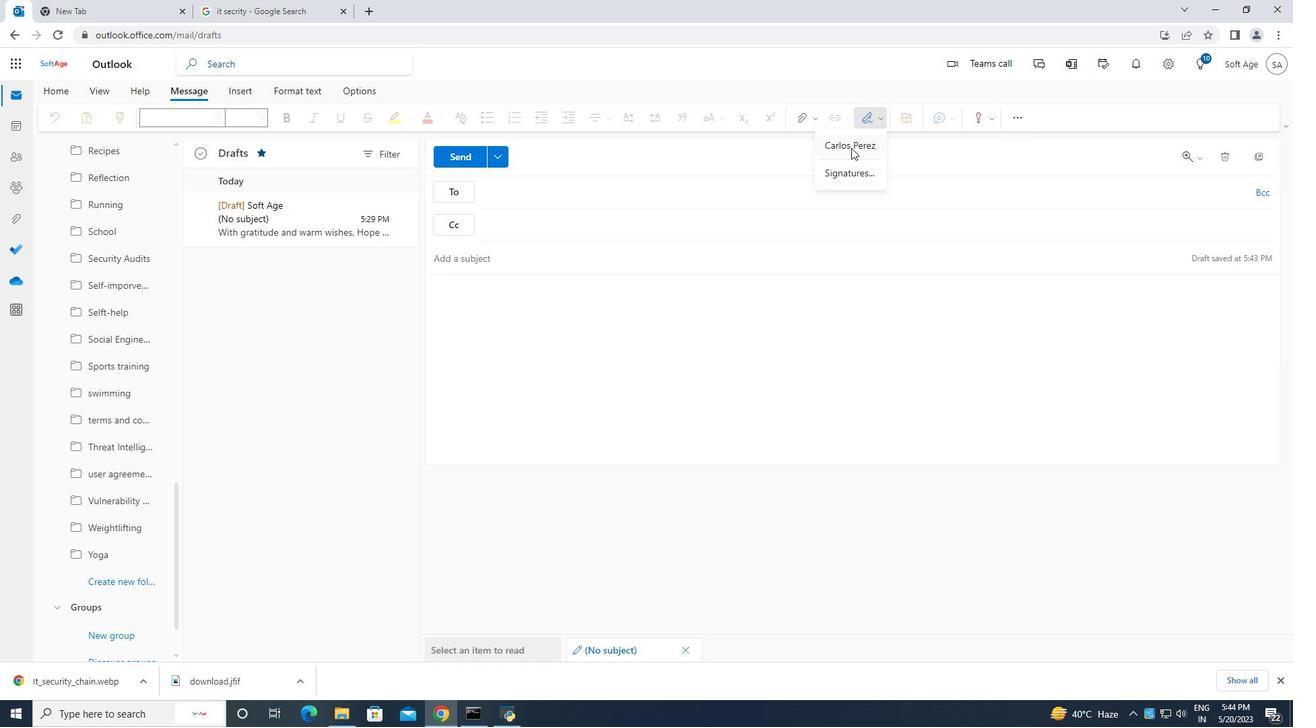 
Action: Mouse pressed left at (851, 146)
Screenshot: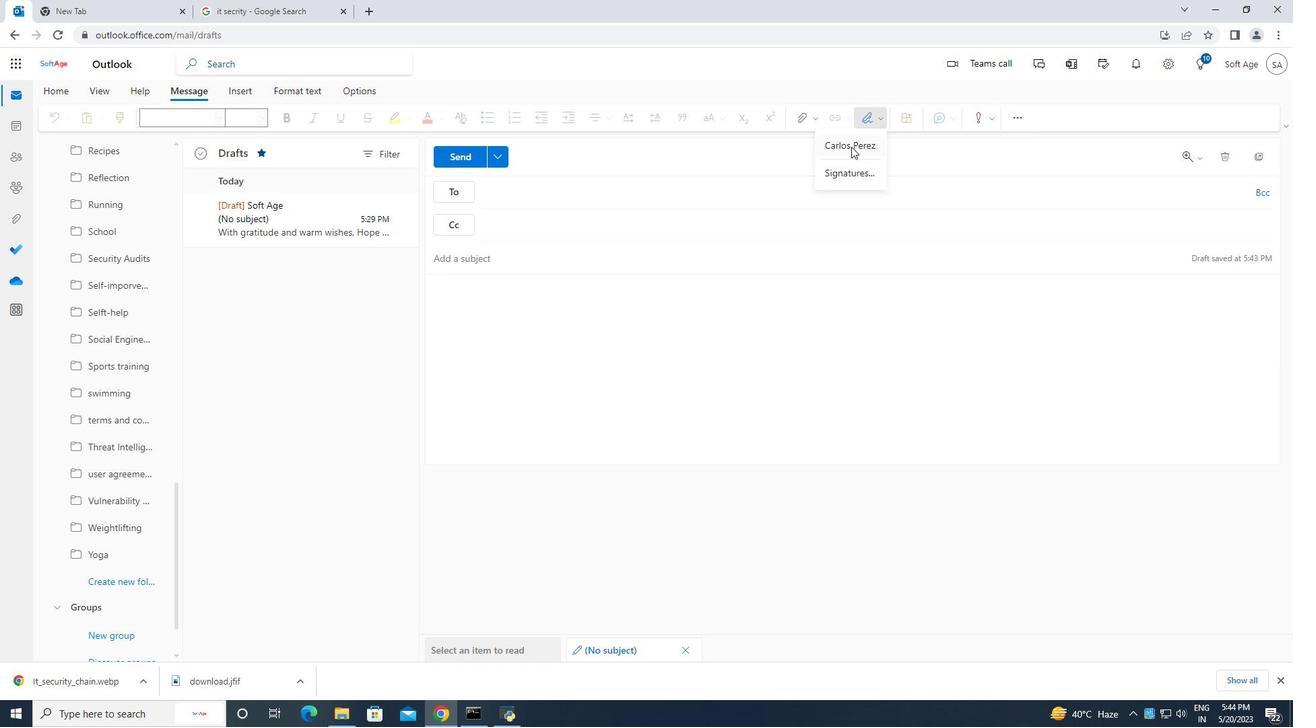 
Action: Mouse moved to (519, 278)
Screenshot: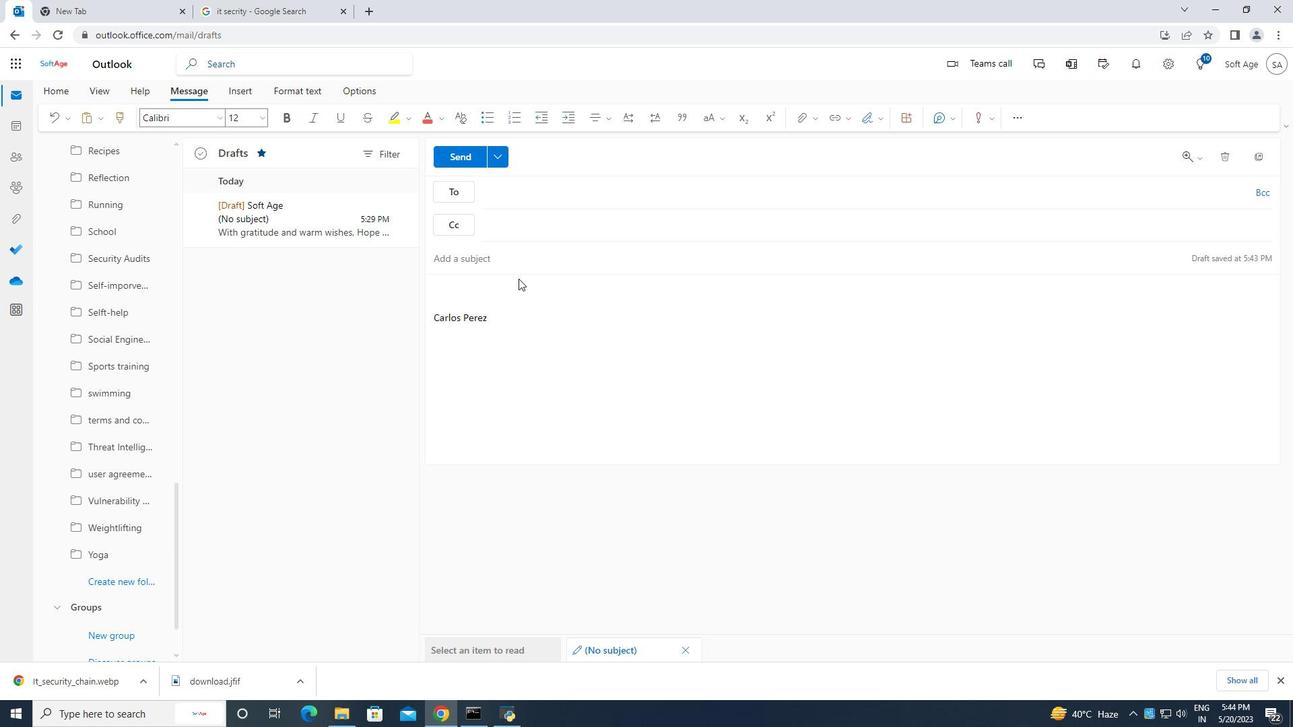 
Action: Key pressed <Key.caps_lock>C<Key.caps_lock>ontaining<Key.space>i<Key.space>hope<Key.space>this<Key.space>meaa<Key.backspace><Key.backspace>sa<Key.backspace>sage<Key.space>find<Key.space>w<Key.backspace>you<Key.space>well
Screenshot: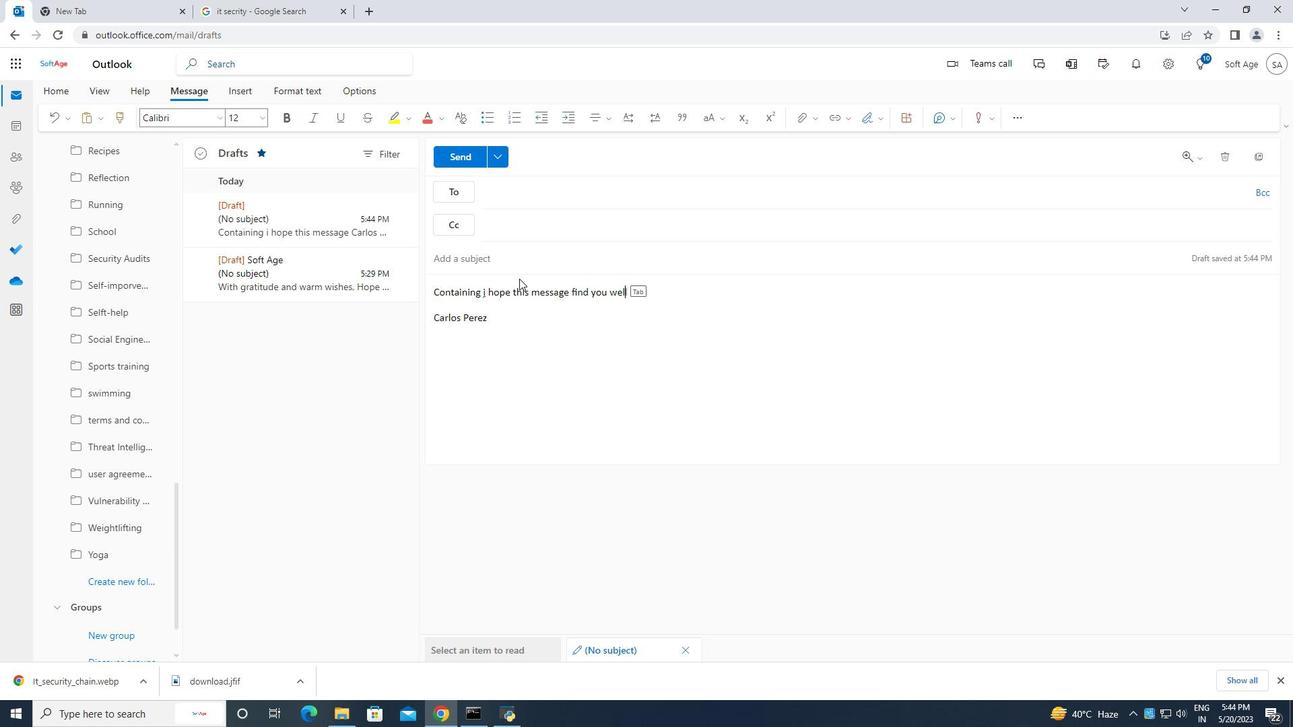 
Action: Mouse moved to (517, 277)
Screenshot: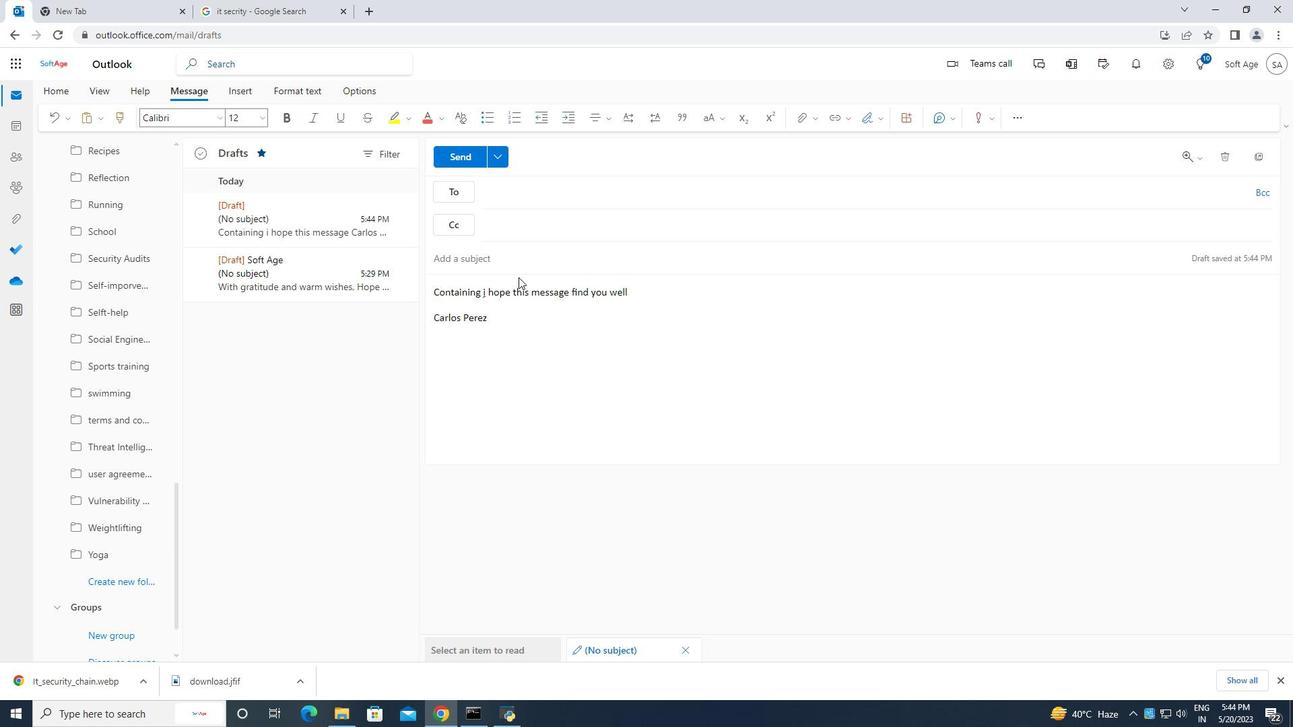 
Action: Key pressed ,
Screenshot: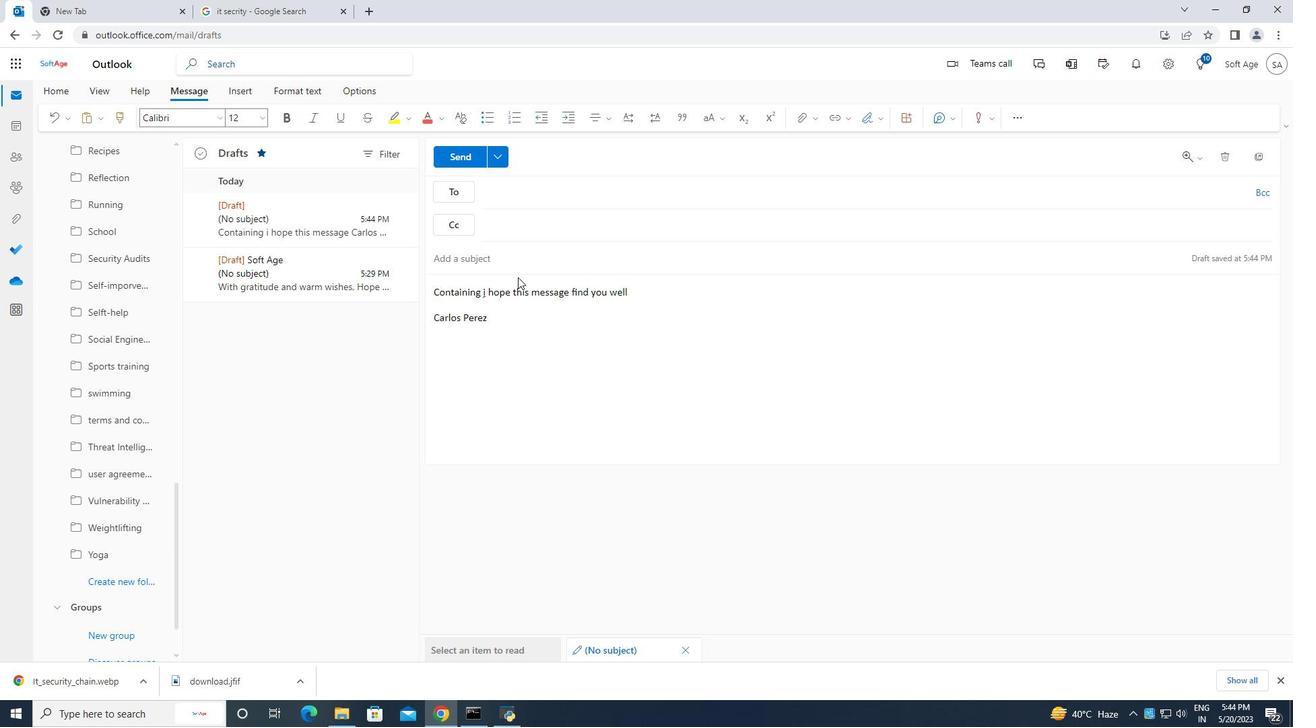
Action: Mouse moved to (493, 199)
Screenshot: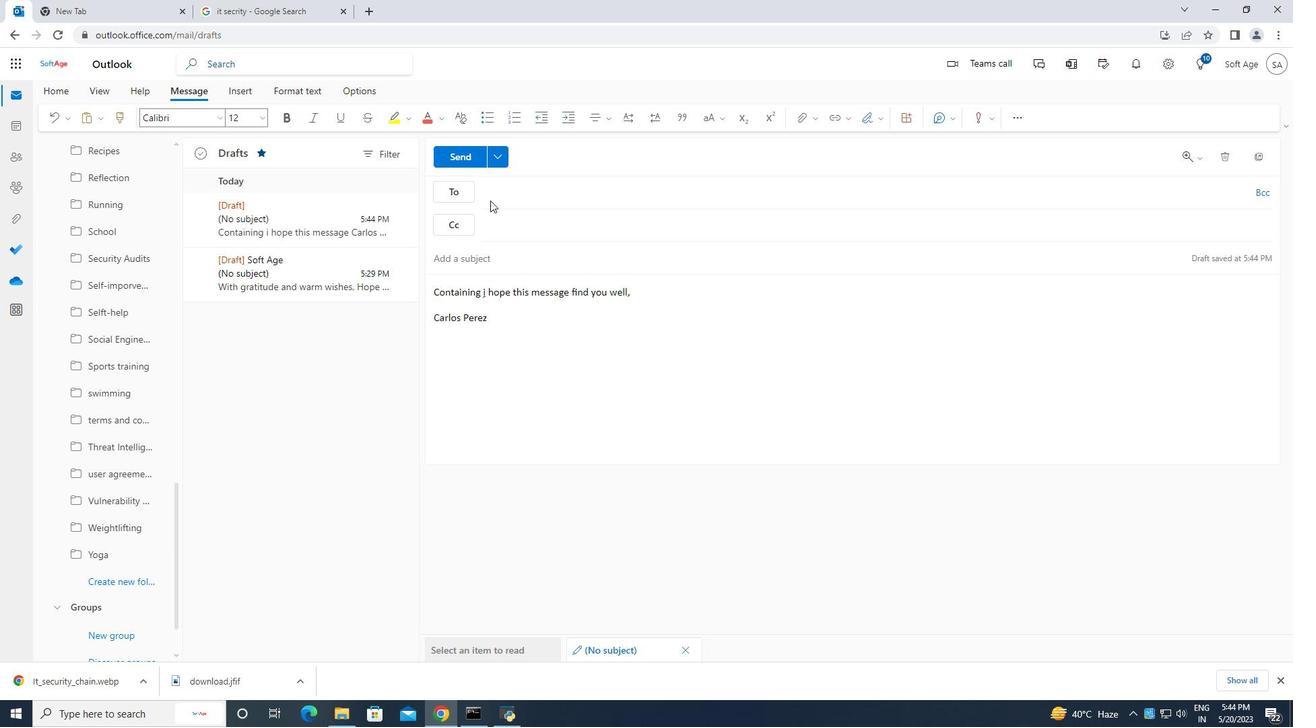 
Action: Mouse pressed left at (493, 199)
Screenshot: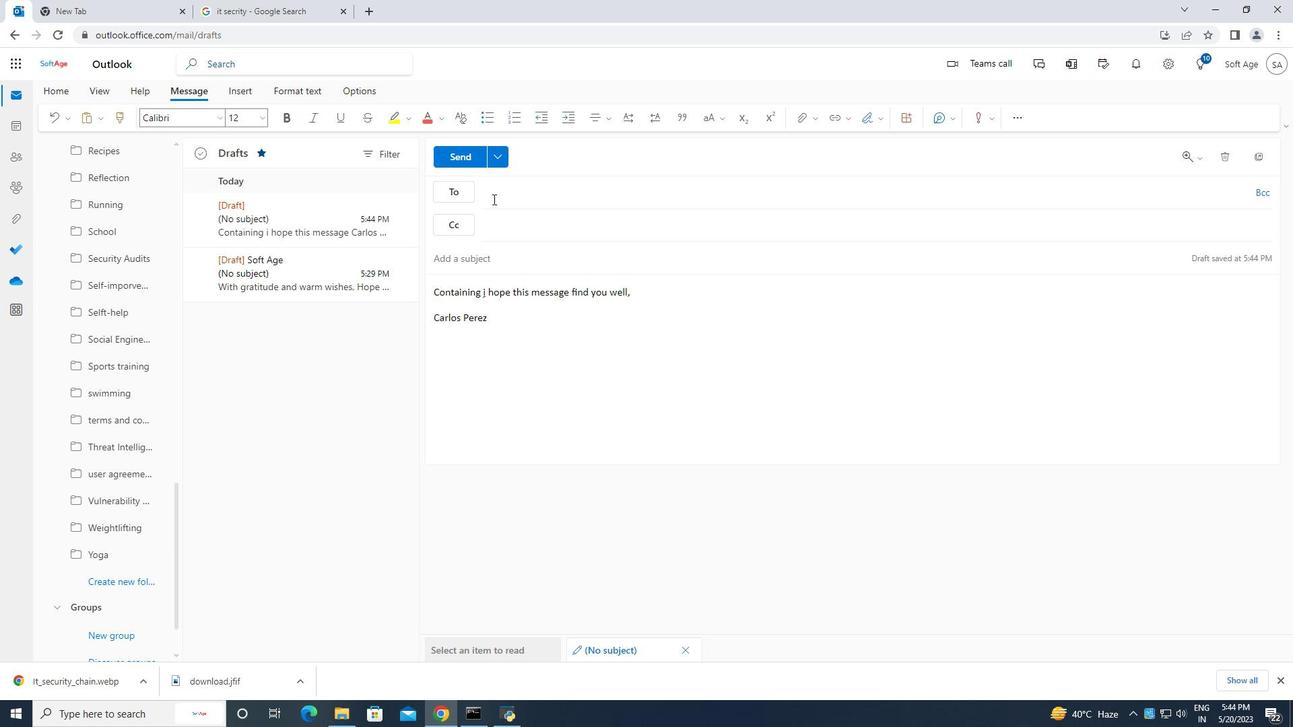 
Action: Key pressed soft
Screenshot: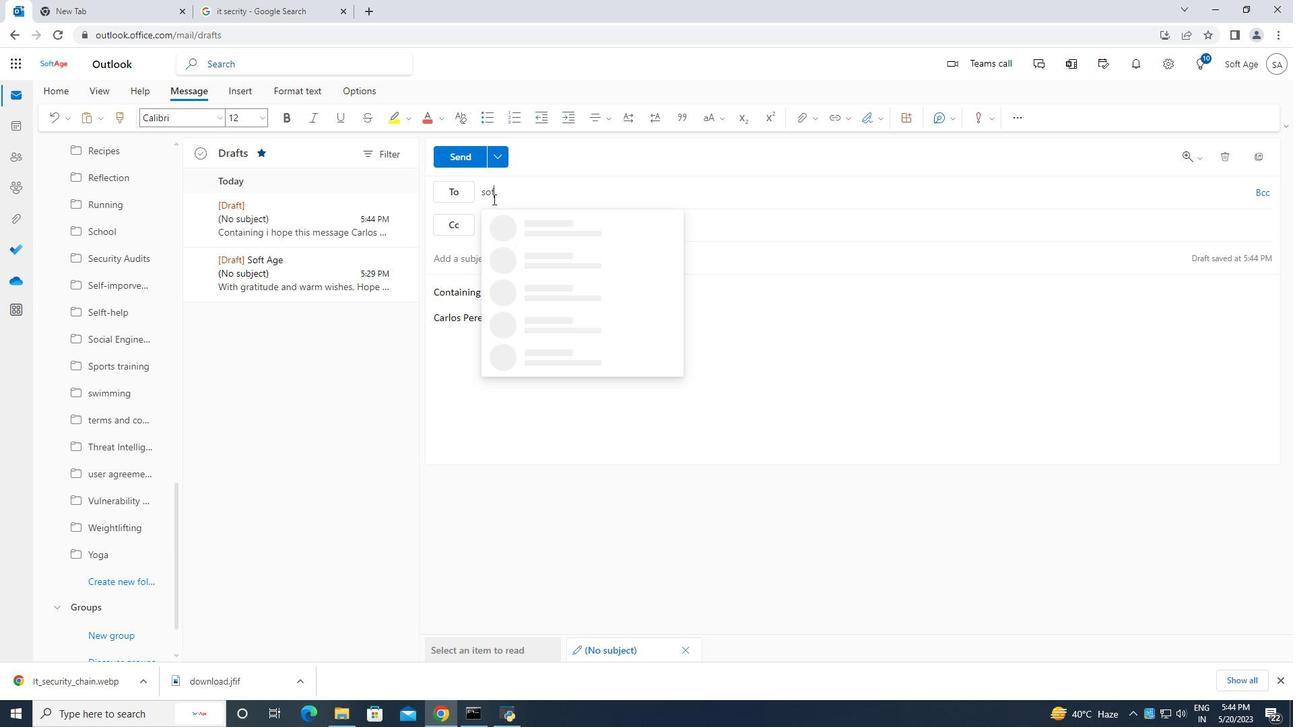 
Action: Mouse moved to (633, 230)
Screenshot: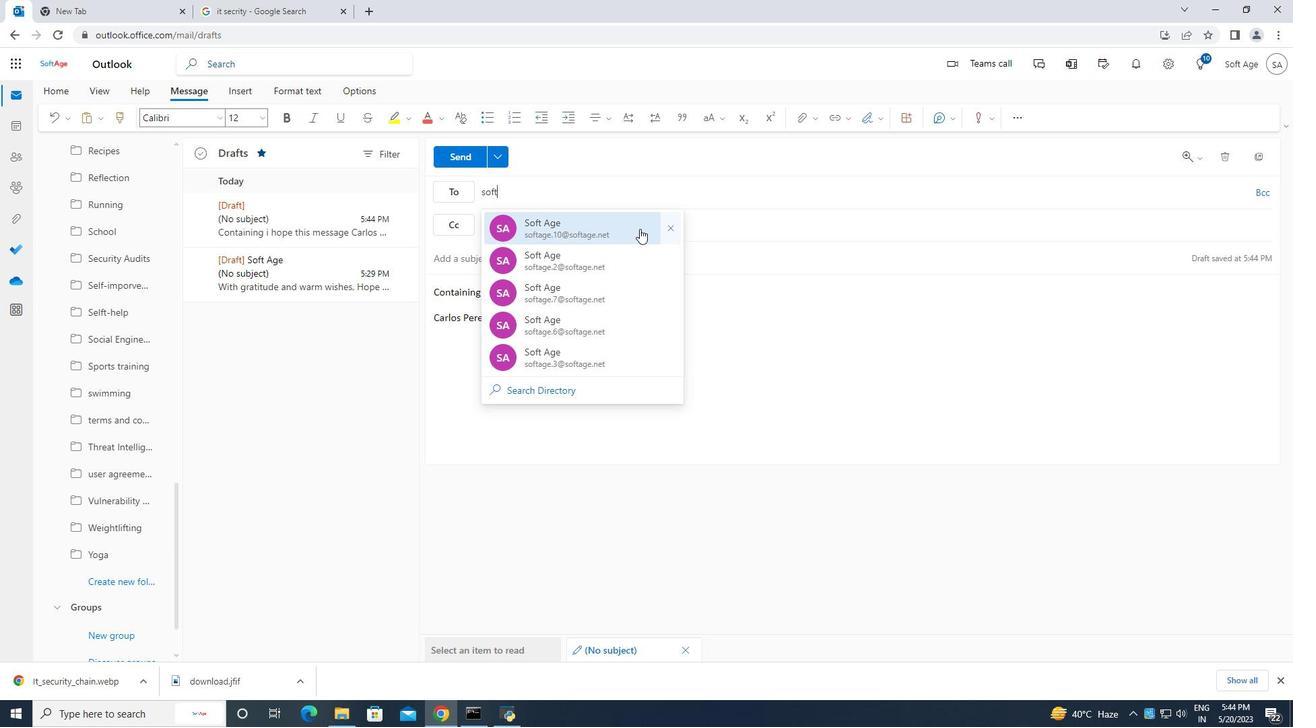 
Action: Mouse pressed left at (633, 230)
Screenshot: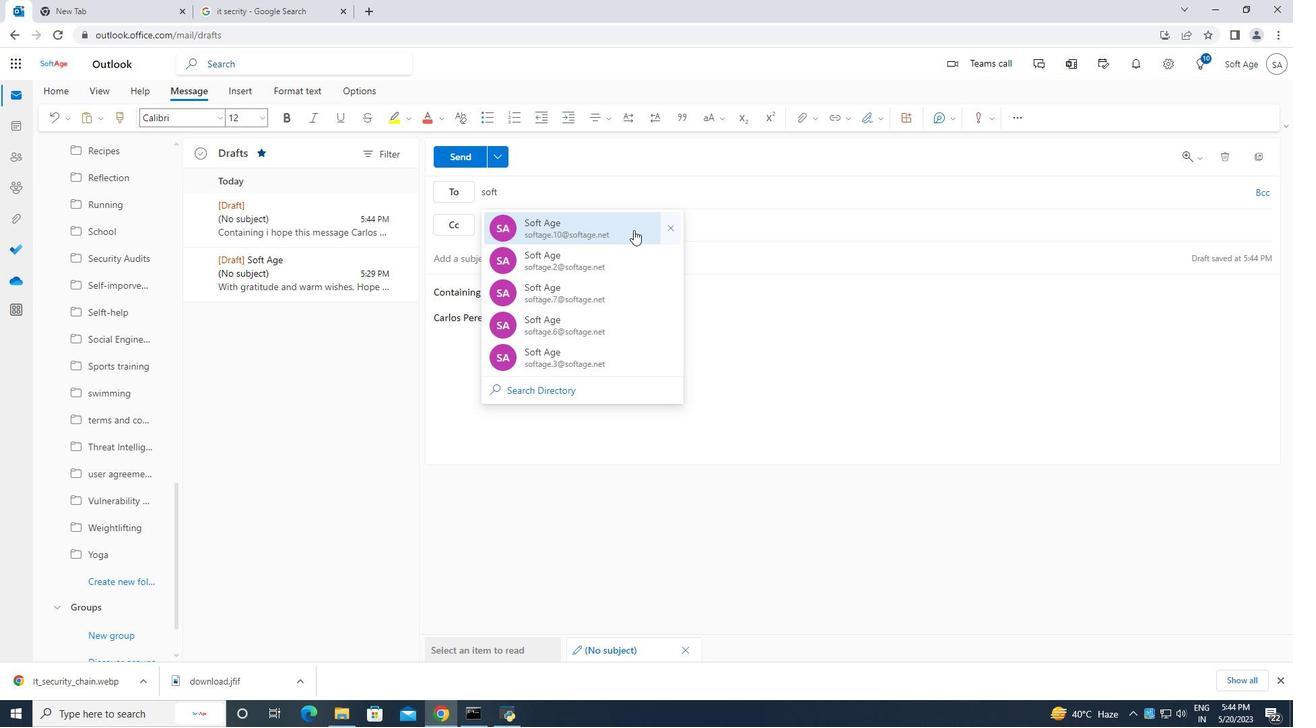
Action: Mouse moved to (116, 579)
Screenshot: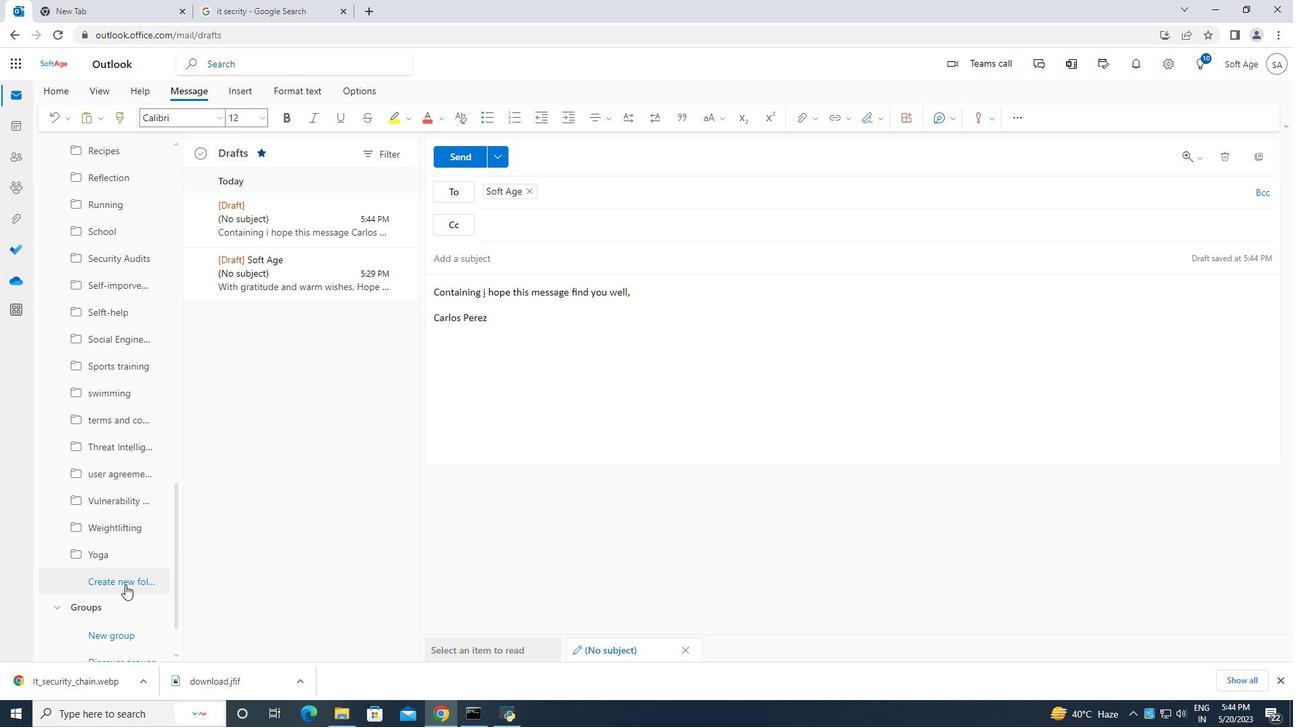 
Action: Mouse pressed left at (116, 579)
Screenshot: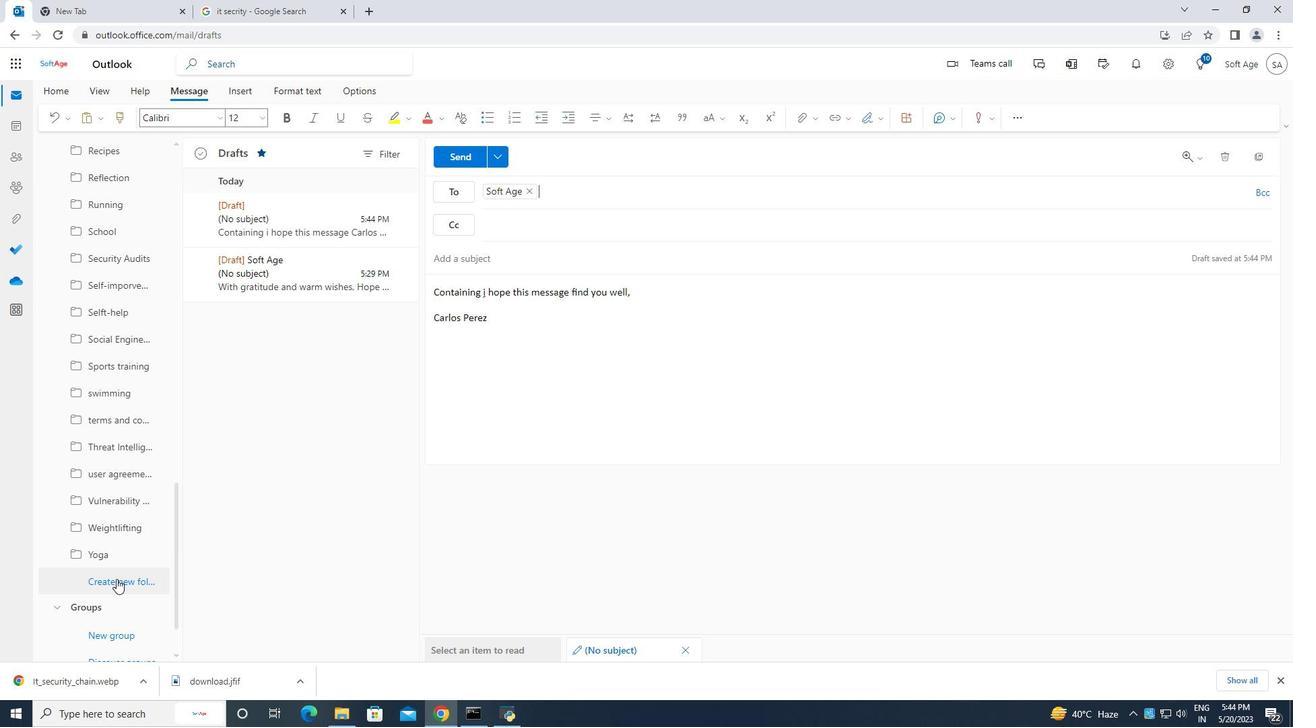 
Action: Mouse moved to (136, 600)
Screenshot: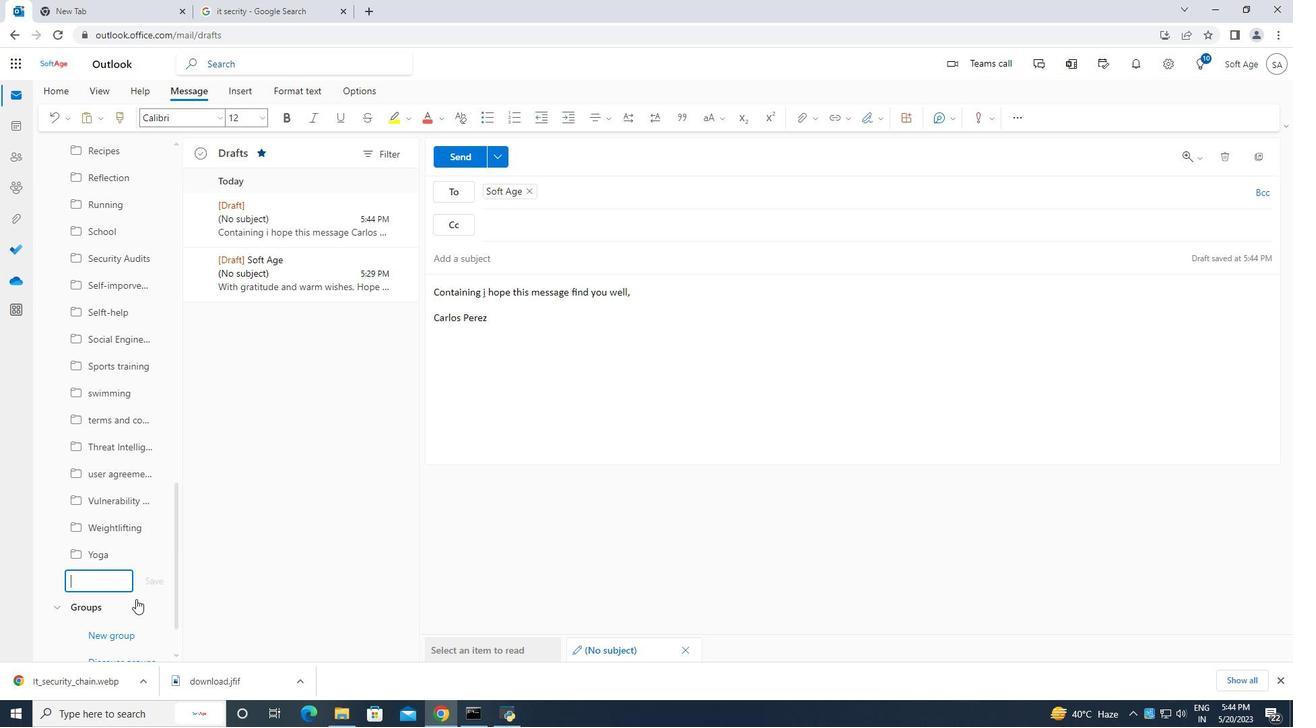 
Action: Key pressed trademarks
Screenshot: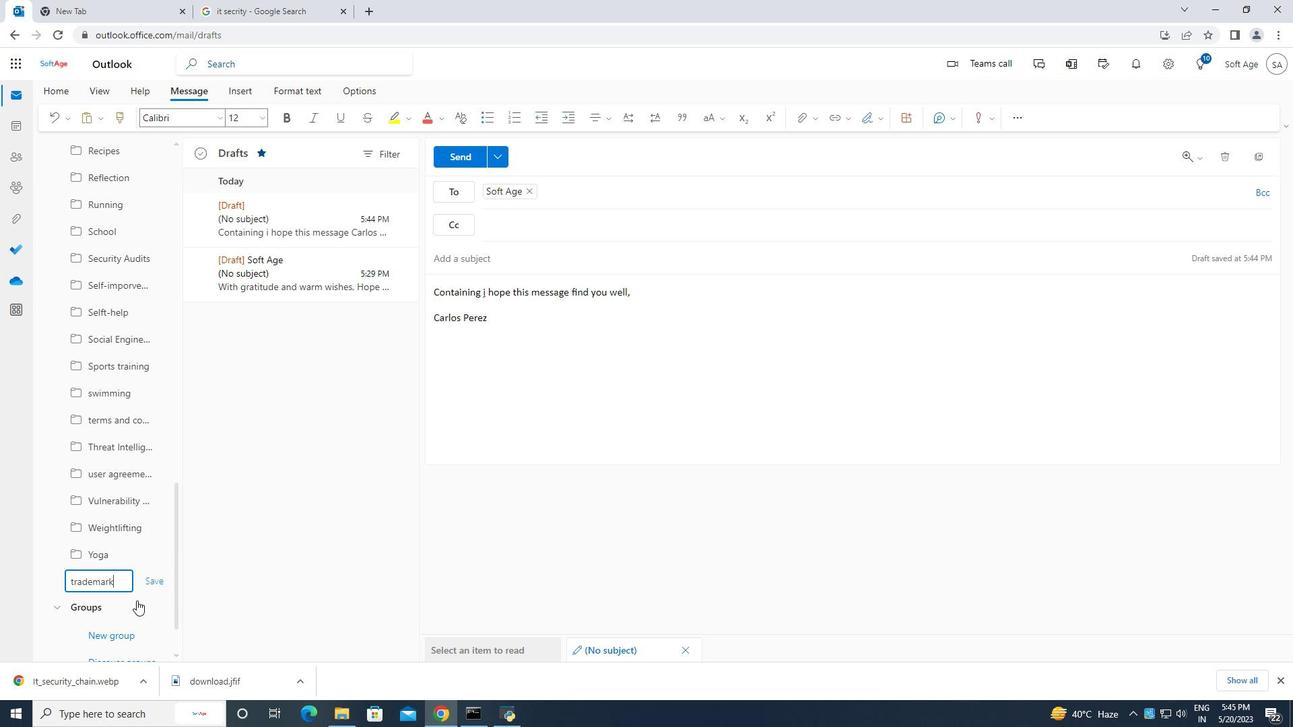 
Action: Mouse moved to (159, 581)
Screenshot: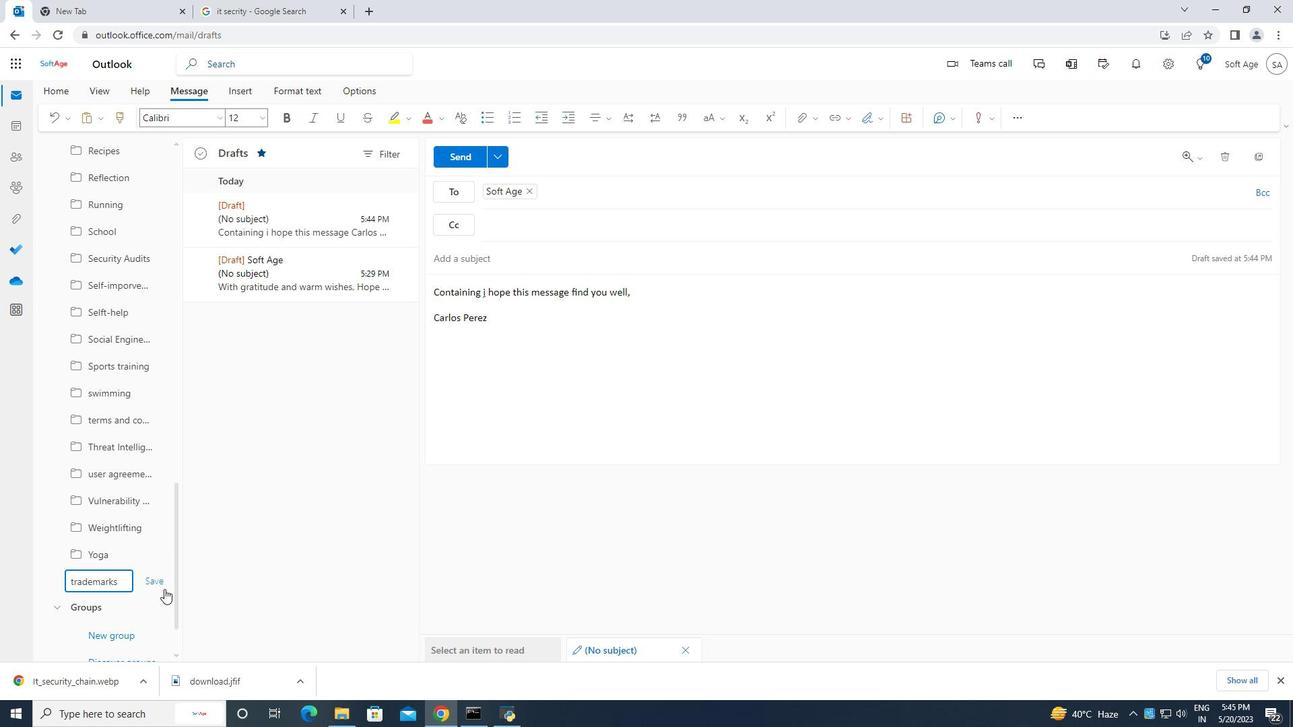 
Action: Mouse pressed left at (159, 581)
Screenshot: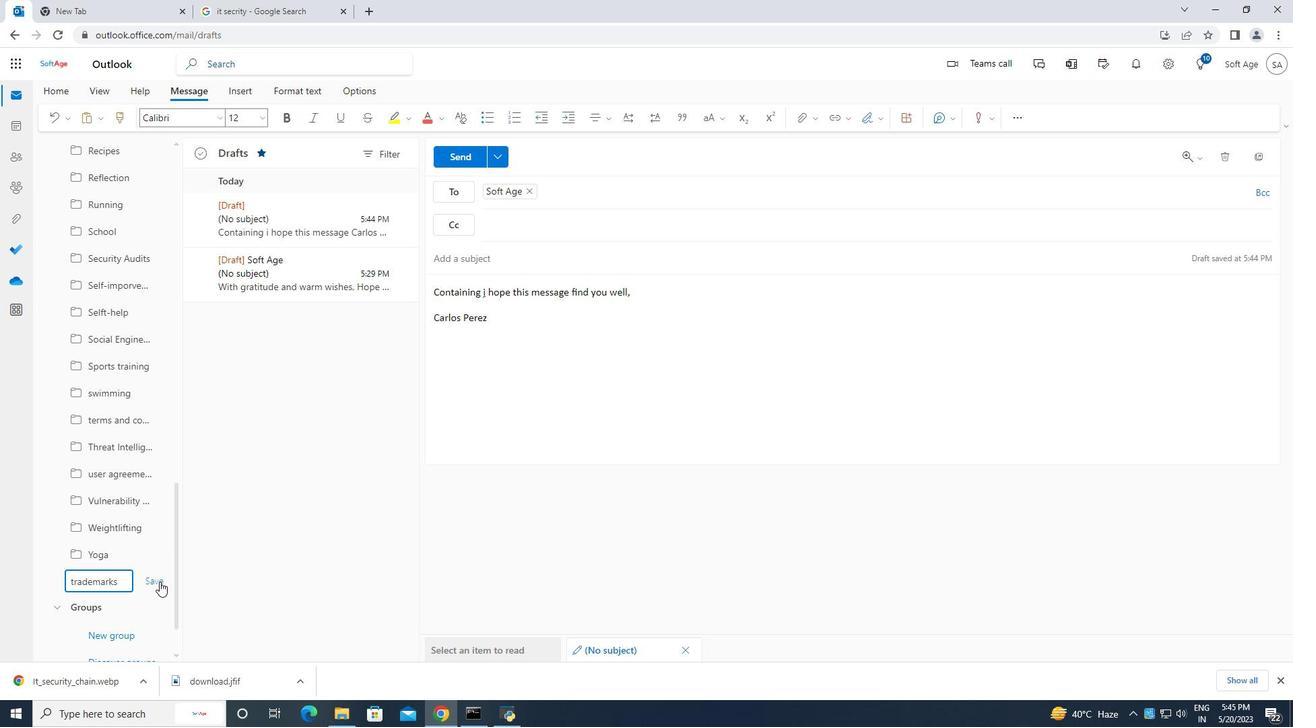 
Action: Mouse moved to (455, 158)
Screenshot: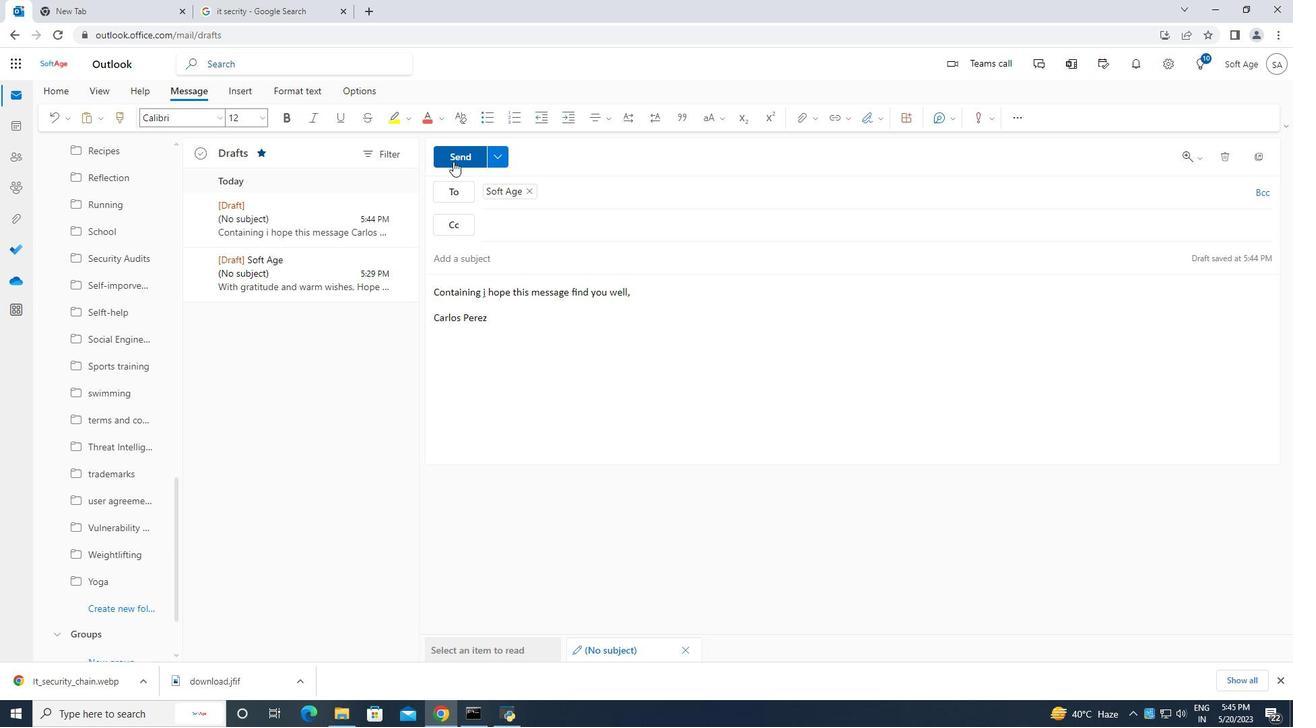 
Action: Mouse pressed left at (455, 158)
Screenshot: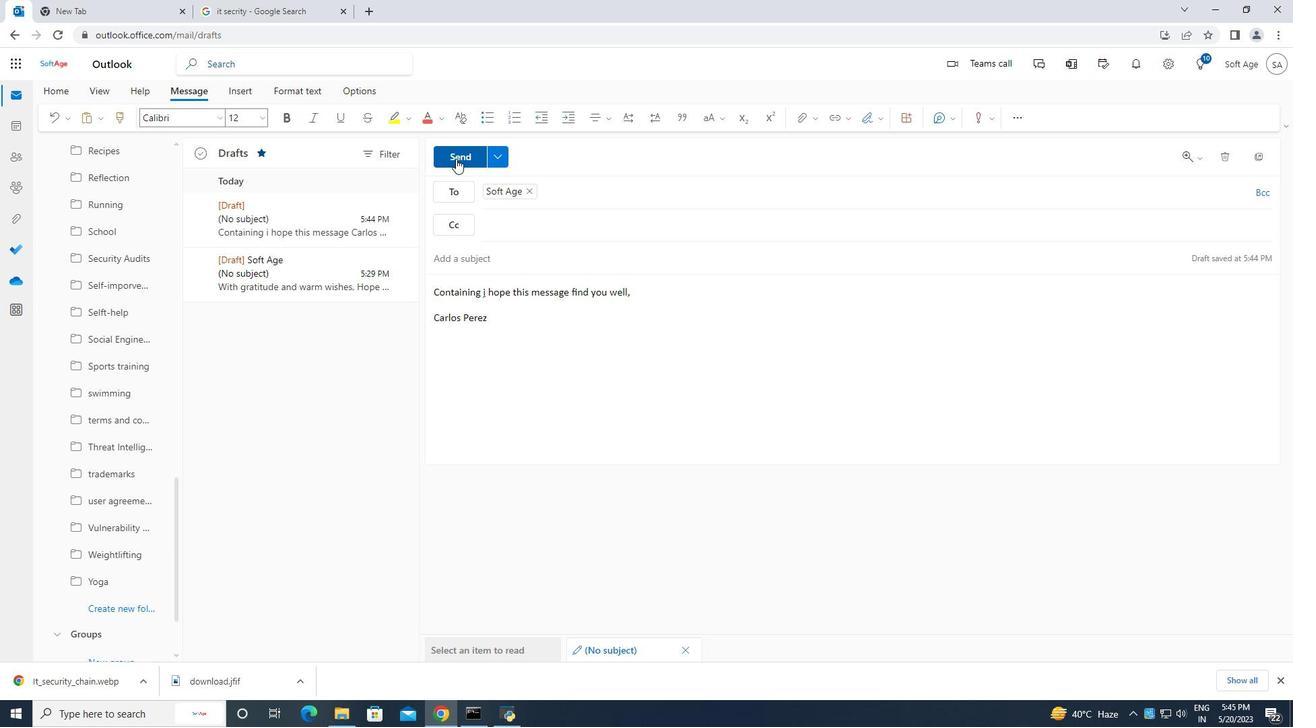
Action: Mouse moved to (648, 388)
Screenshot: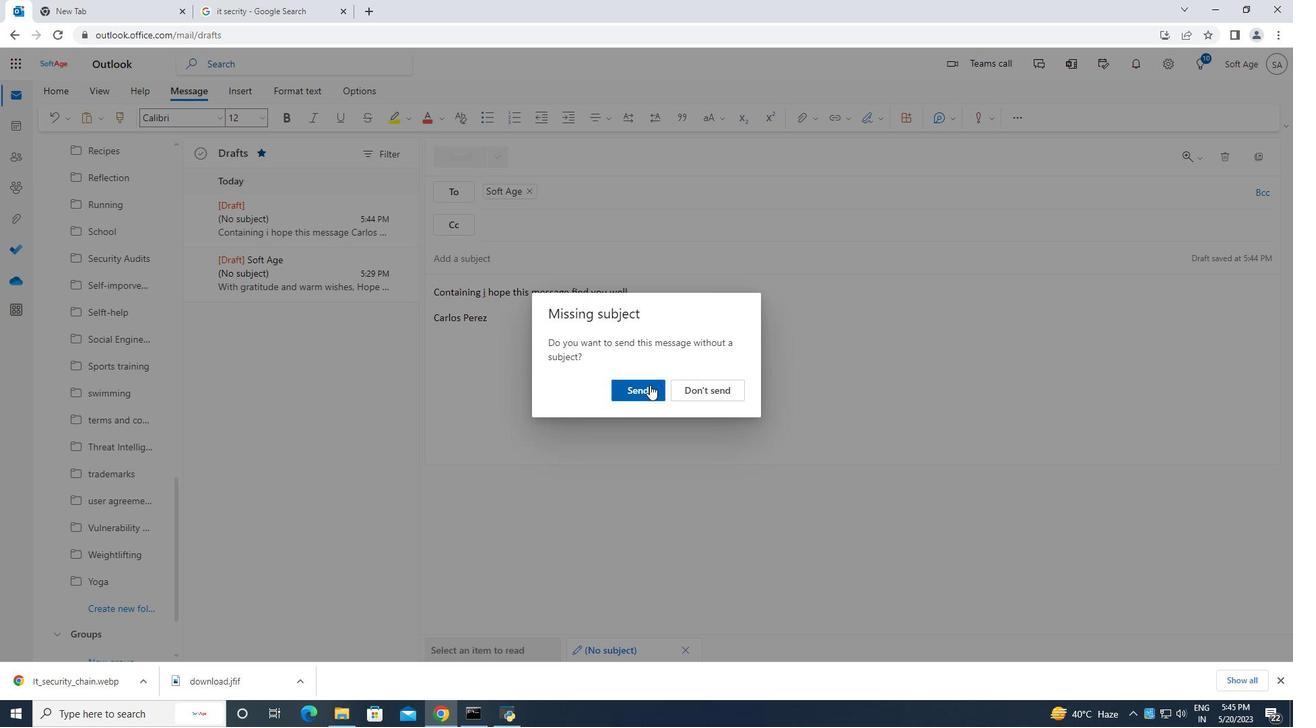 
Action: Mouse pressed left at (648, 388)
Screenshot: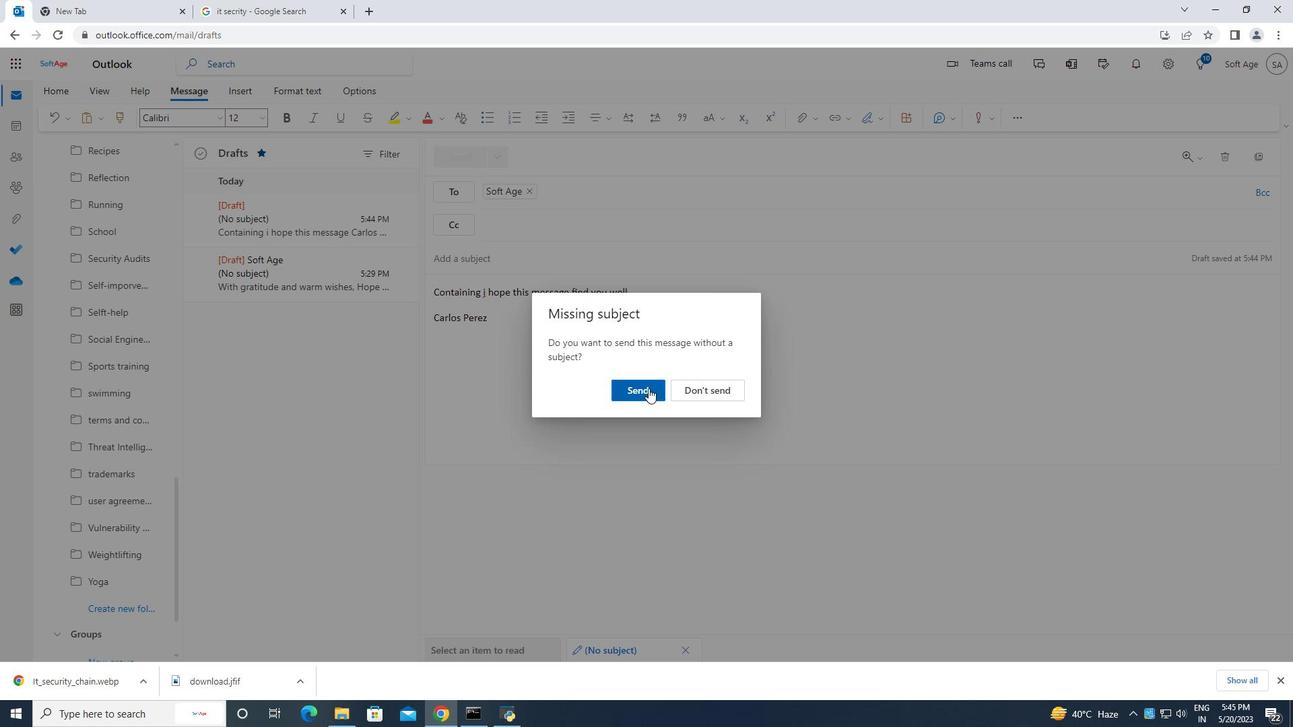 
Action: Mouse moved to (625, 385)
Screenshot: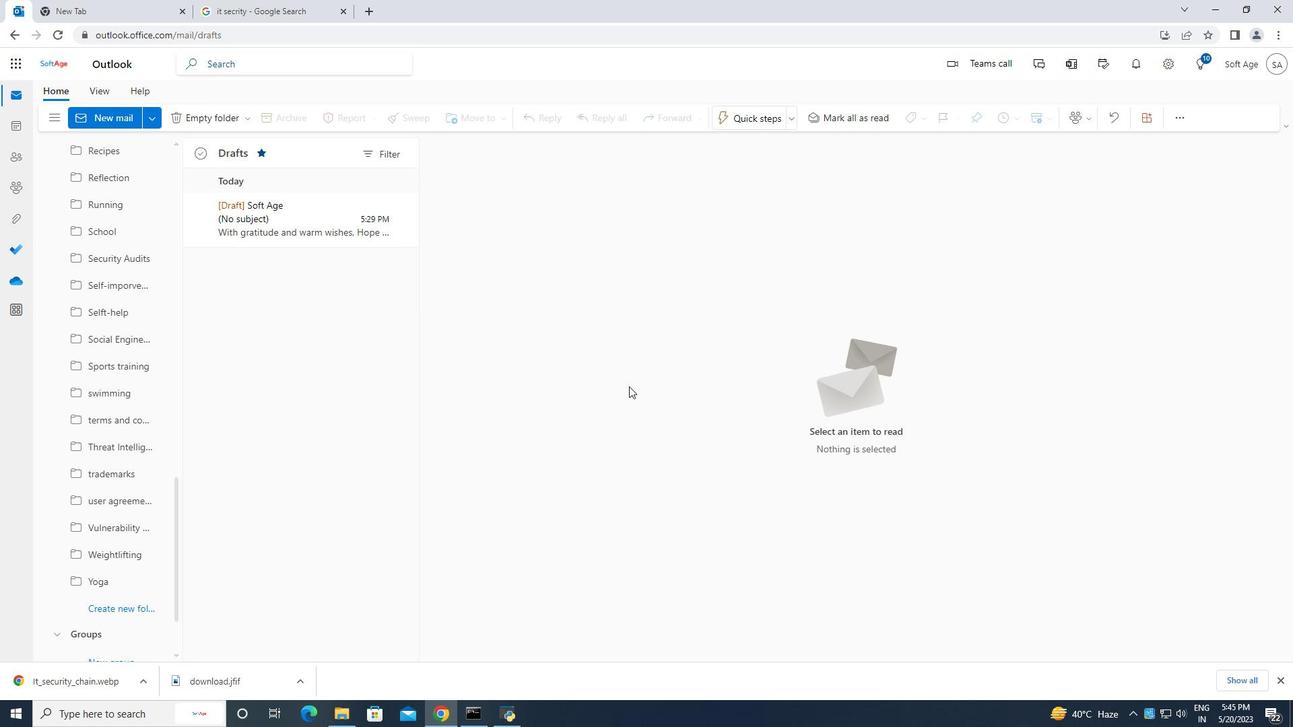 
